 Task: In the Company nyack.edu, schedule a meeting with title: 'Product Demo and Service Presentation', Select date: '26 August, 2023', select start time: 12:00:PM. Add location on call (786) 555-4405 with meeting description: For further discussion on products, kindly join the meeting. Add attendees from company's contact and save.. Logged in from softage.10@softage.net
Action: Mouse moved to (113, 67)
Screenshot: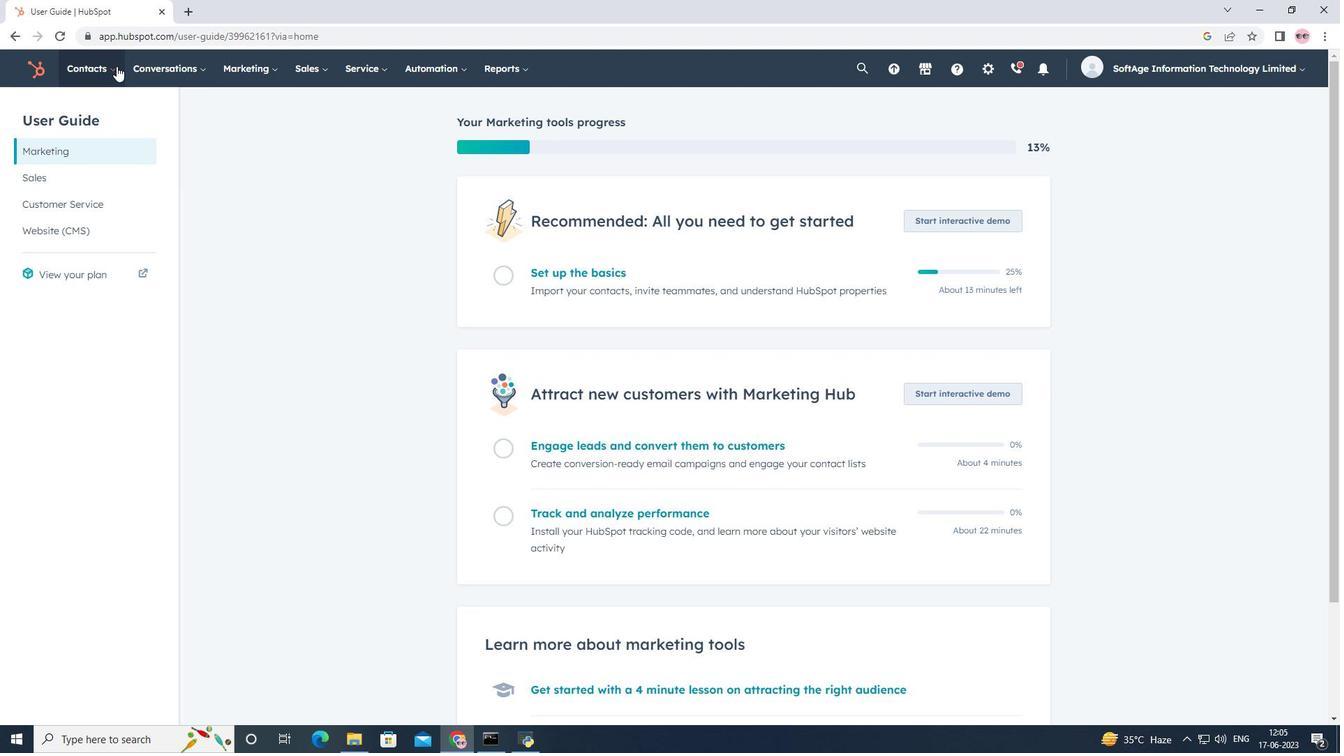 
Action: Mouse pressed left at (113, 67)
Screenshot: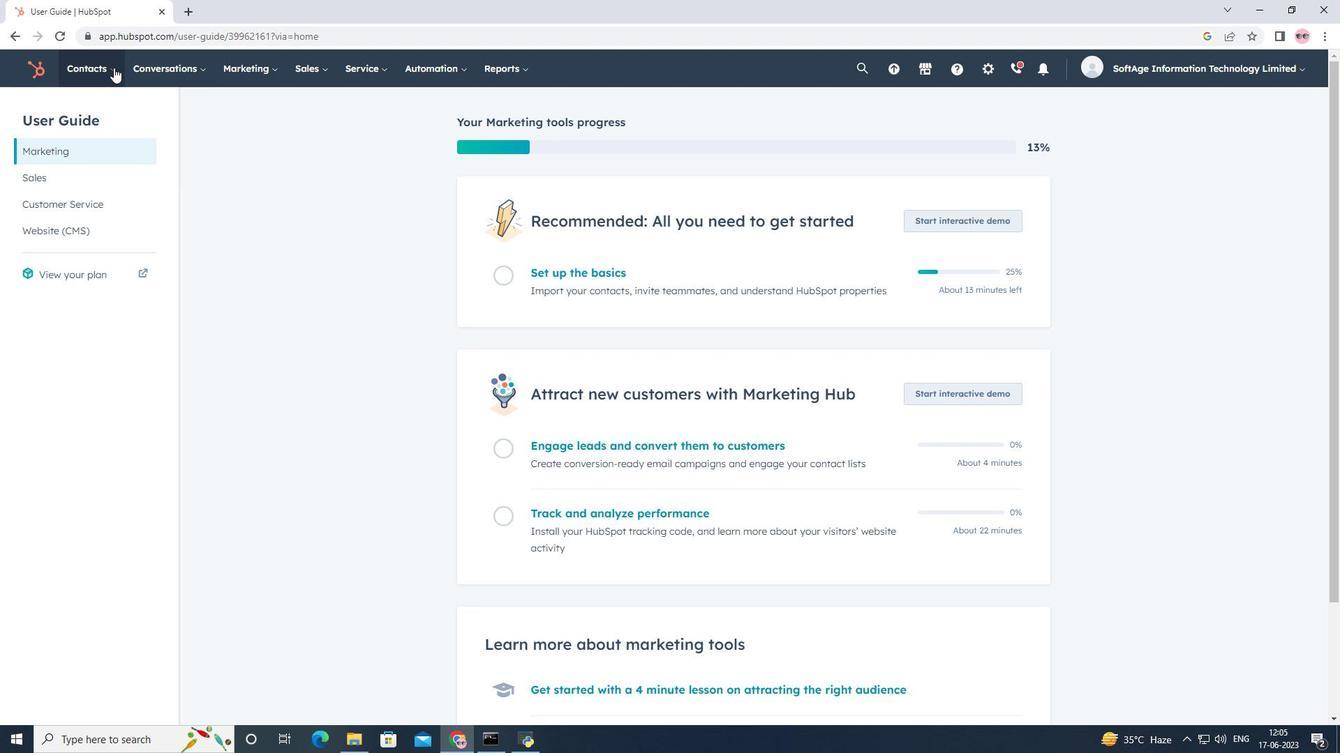 
Action: Mouse moved to (122, 146)
Screenshot: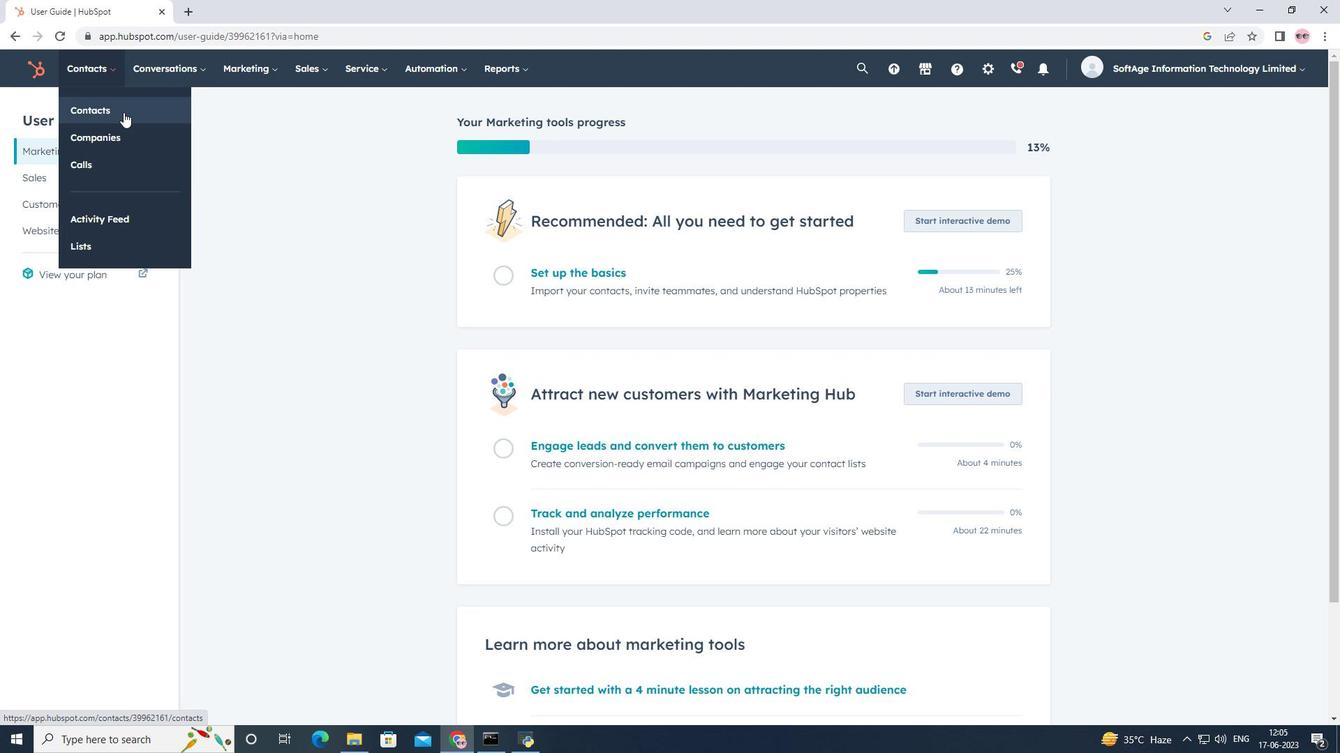 
Action: Mouse pressed left at (122, 146)
Screenshot: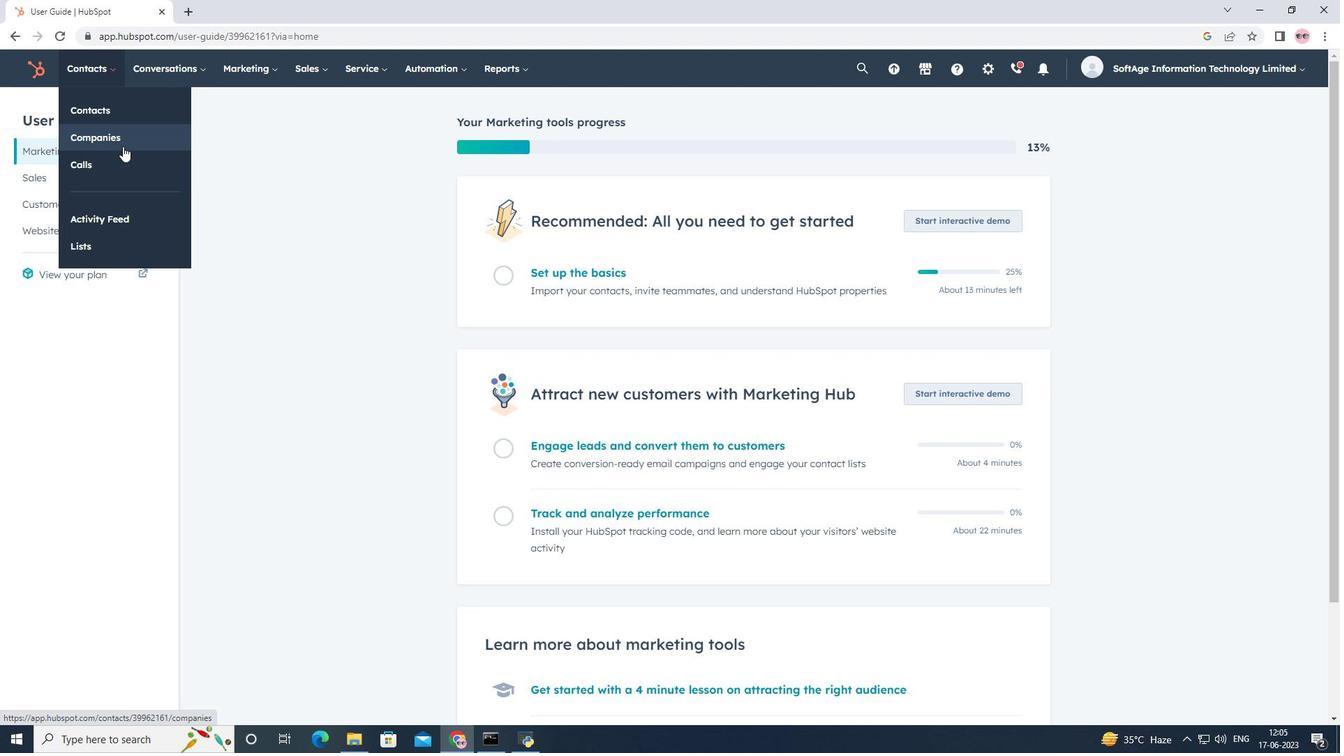 
Action: Mouse moved to (108, 221)
Screenshot: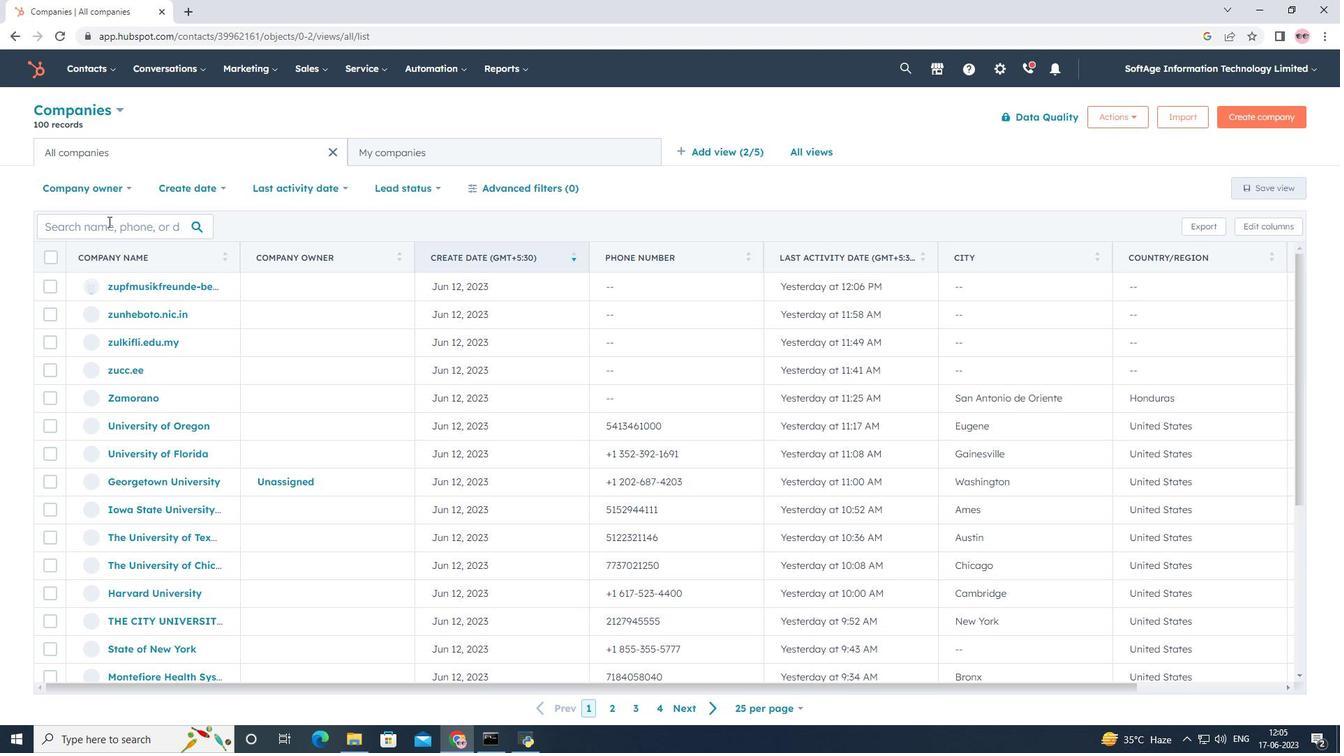 
Action: Mouse pressed left at (108, 221)
Screenshot: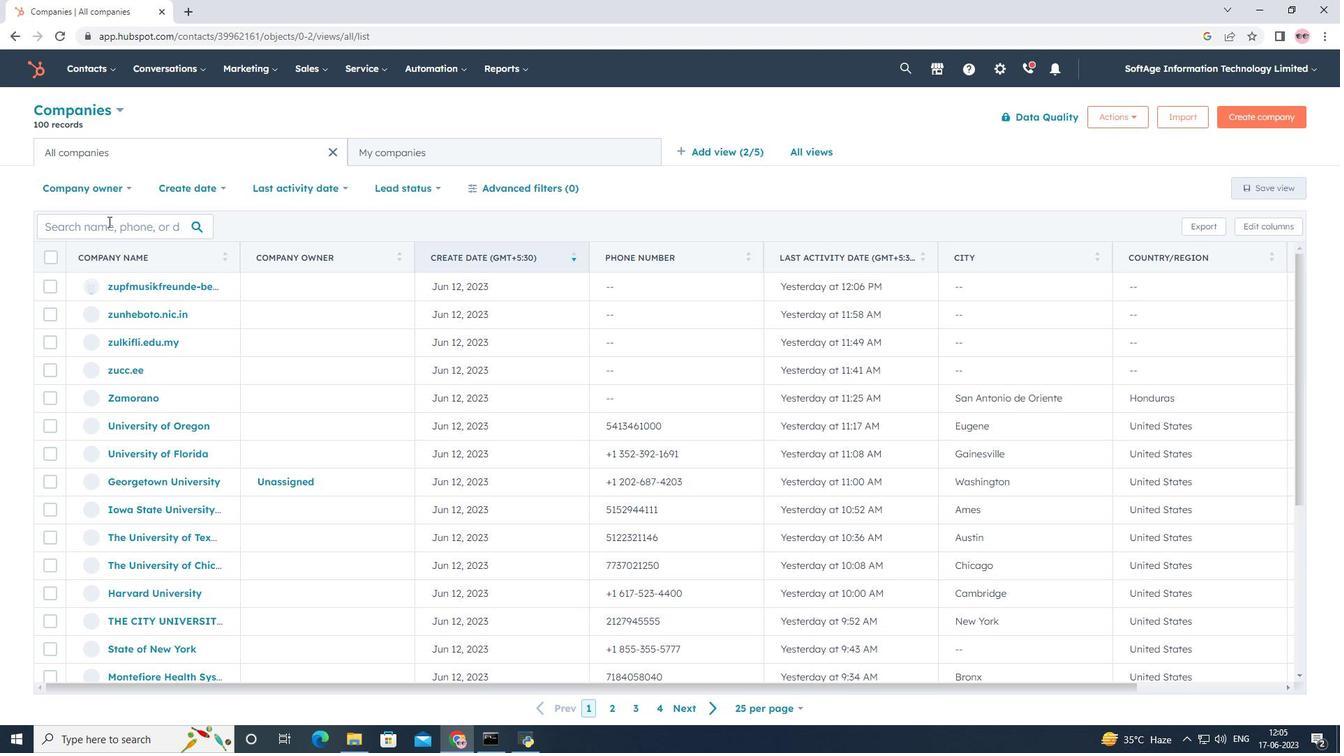 
Action: Key pressed nyack.edu
Screenshot: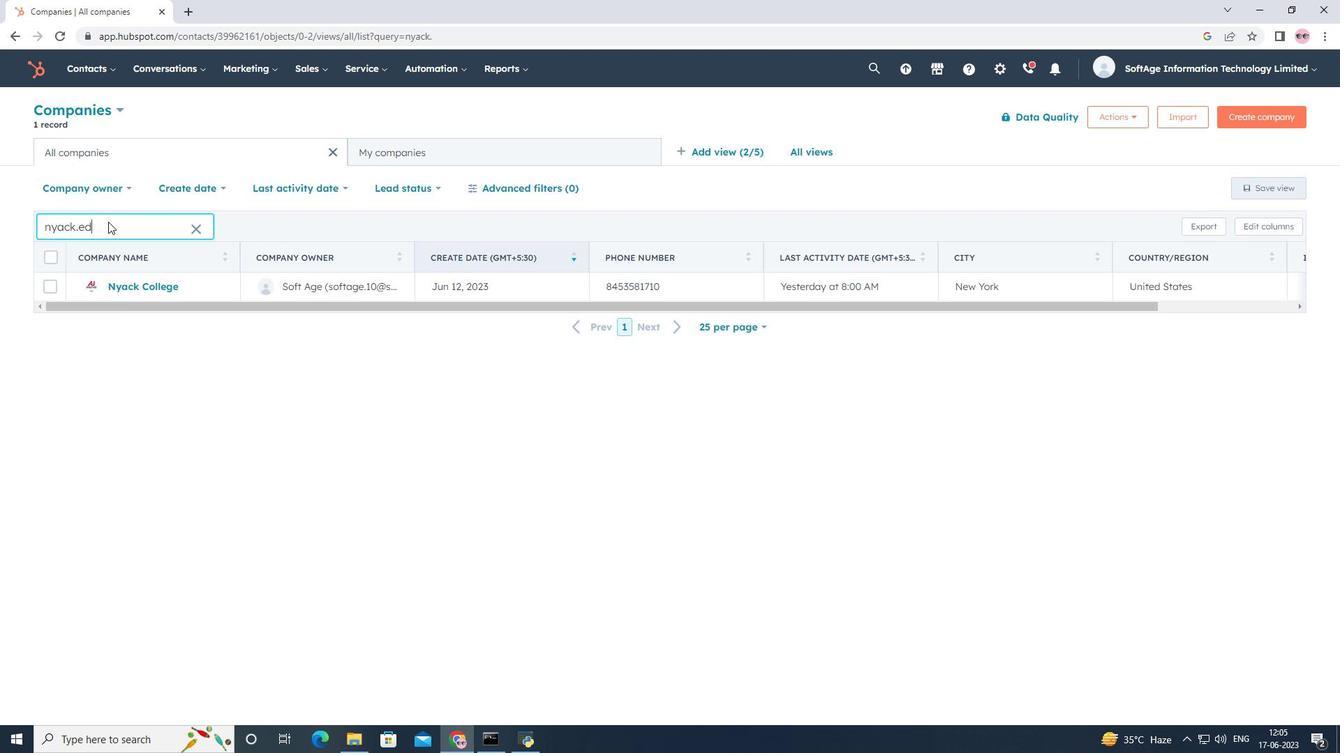 
Action: Mouse moved to (124, 285)
Screenshot: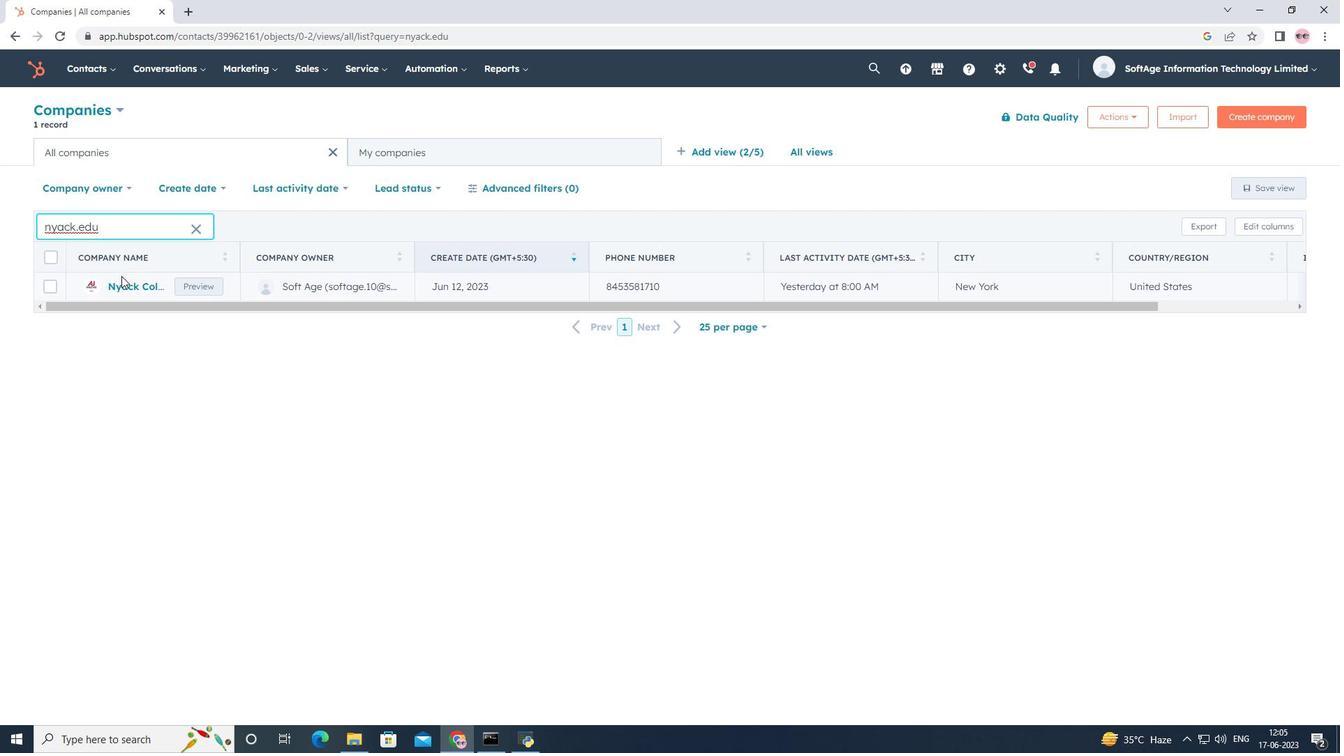 
Action: Mouse pressed left at (124, 285)
Screenshot: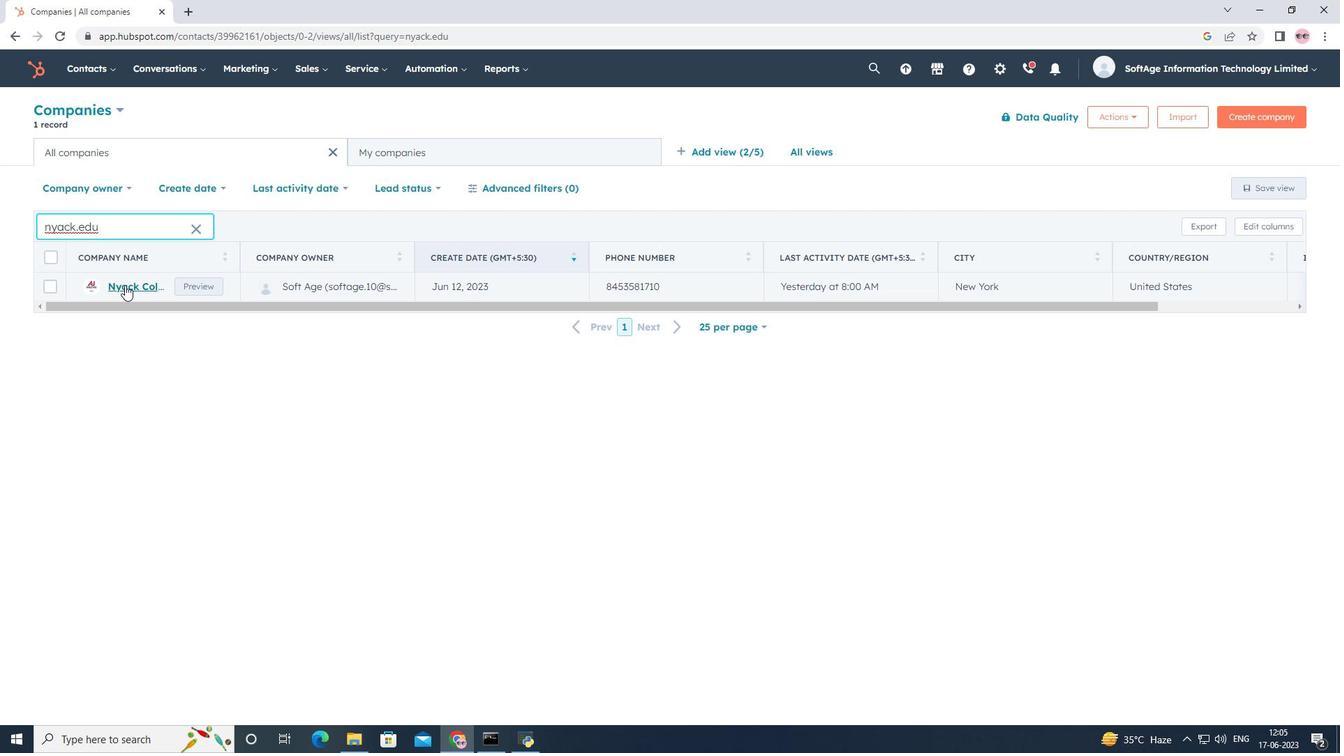 
Action: Mouse moved to (223, 236)
Screenshot: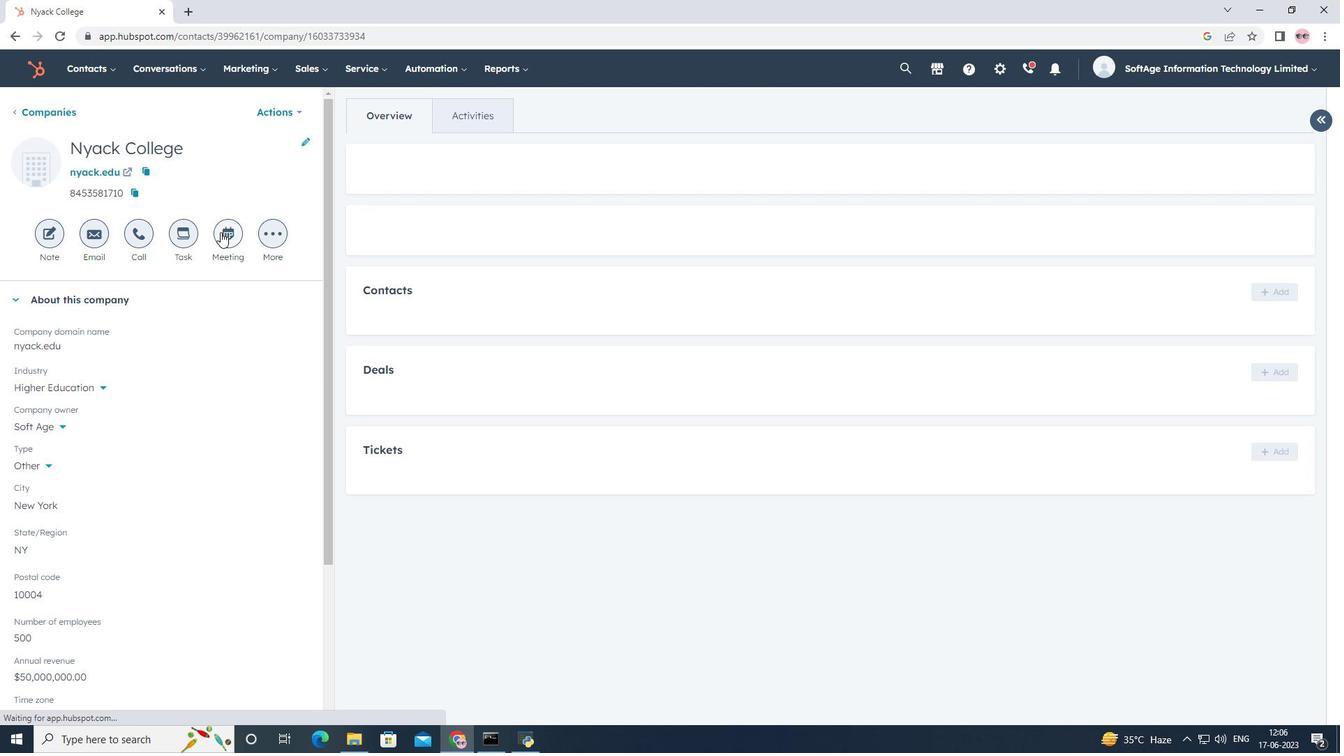 
Action: Mouse pressed left at (223, 236)
Screenshot: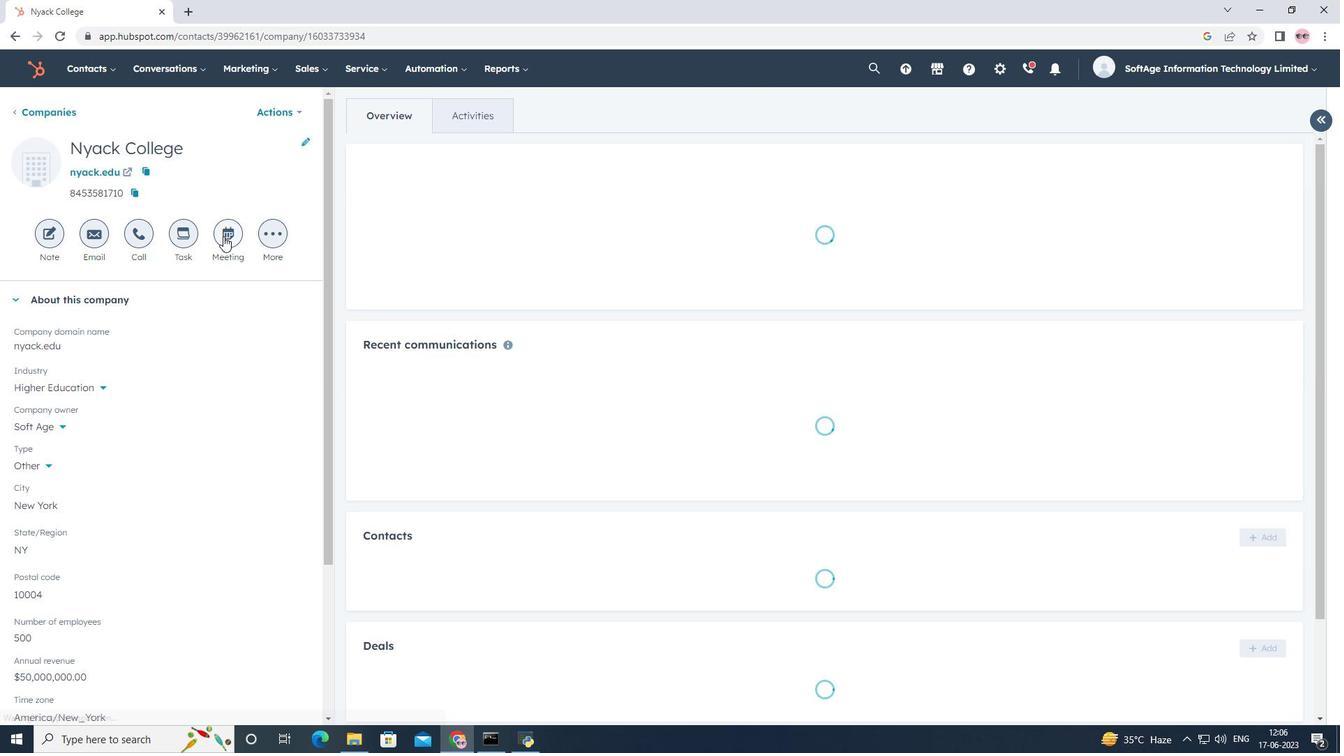 
Action: Mouse moved to (281, 212)
Screenshot: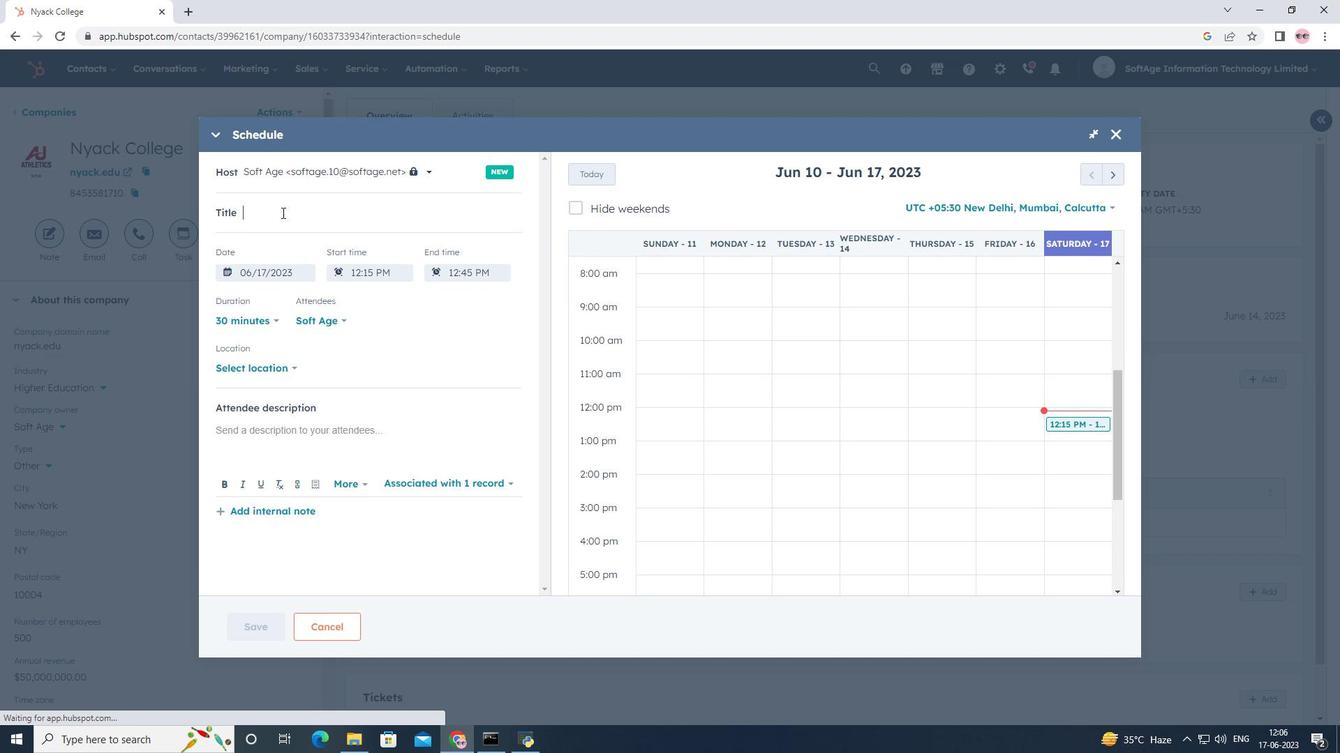 
Action: Key pressed <Key.shift>Product<Key.space><Key.shift>Demo<Key.space>and<Key.space><Key.shift>Service<Key.space><Key.shift>Presentation
Screenshot: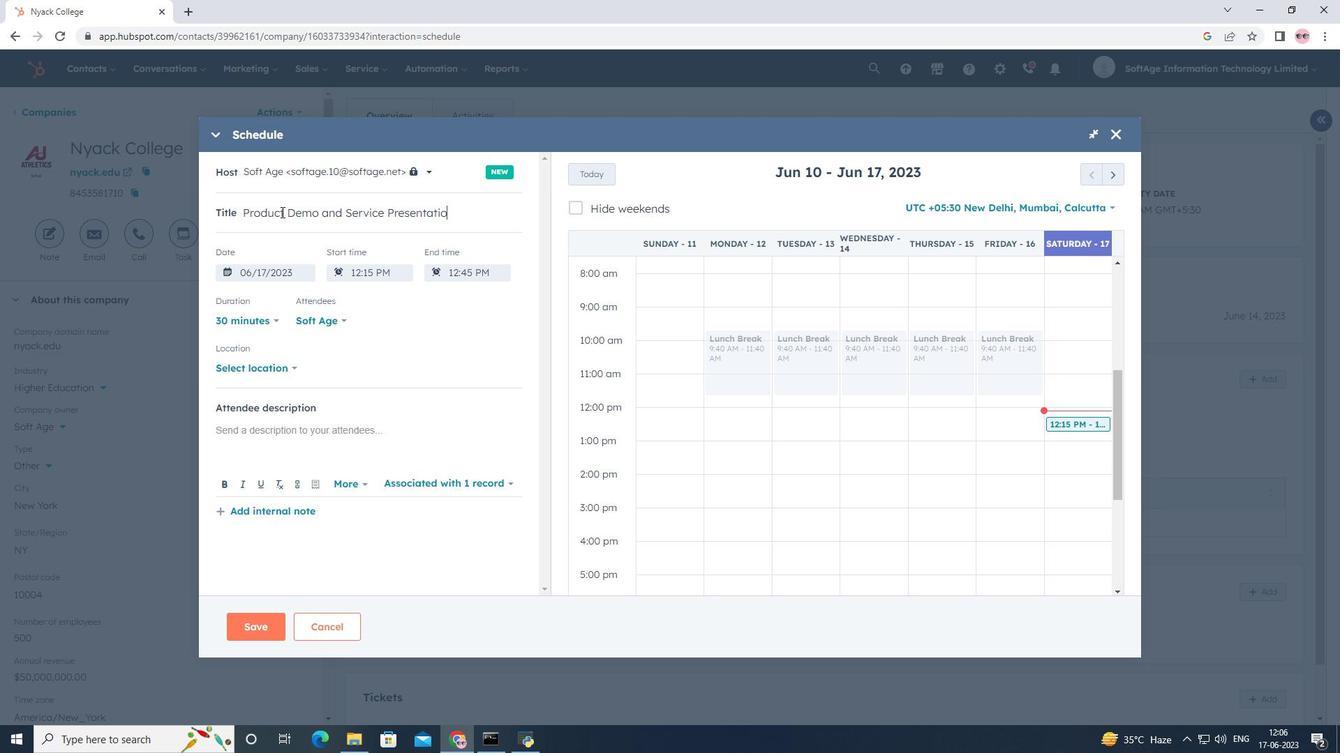 
Action: Mouse moved to (1107, 176)
Screenshot: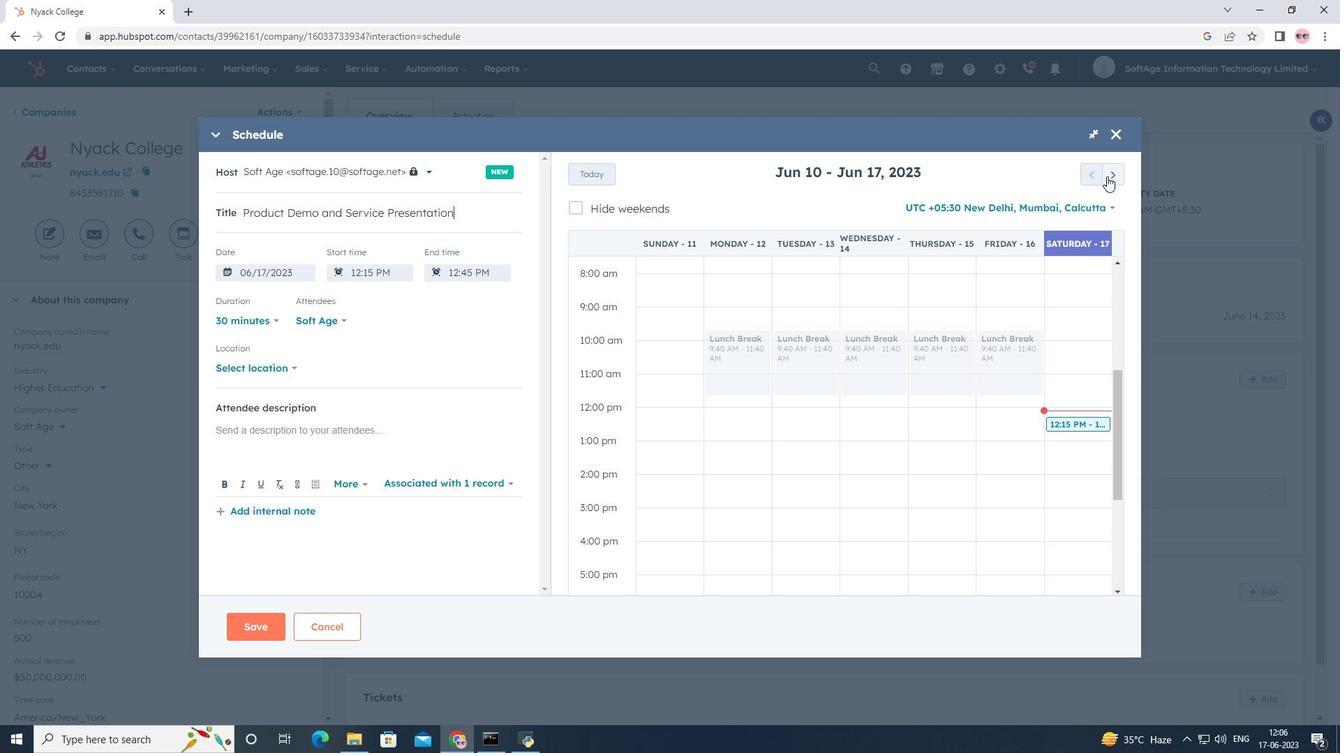 
Action: Mouse pressed left at (1107, 176)
Screenshot: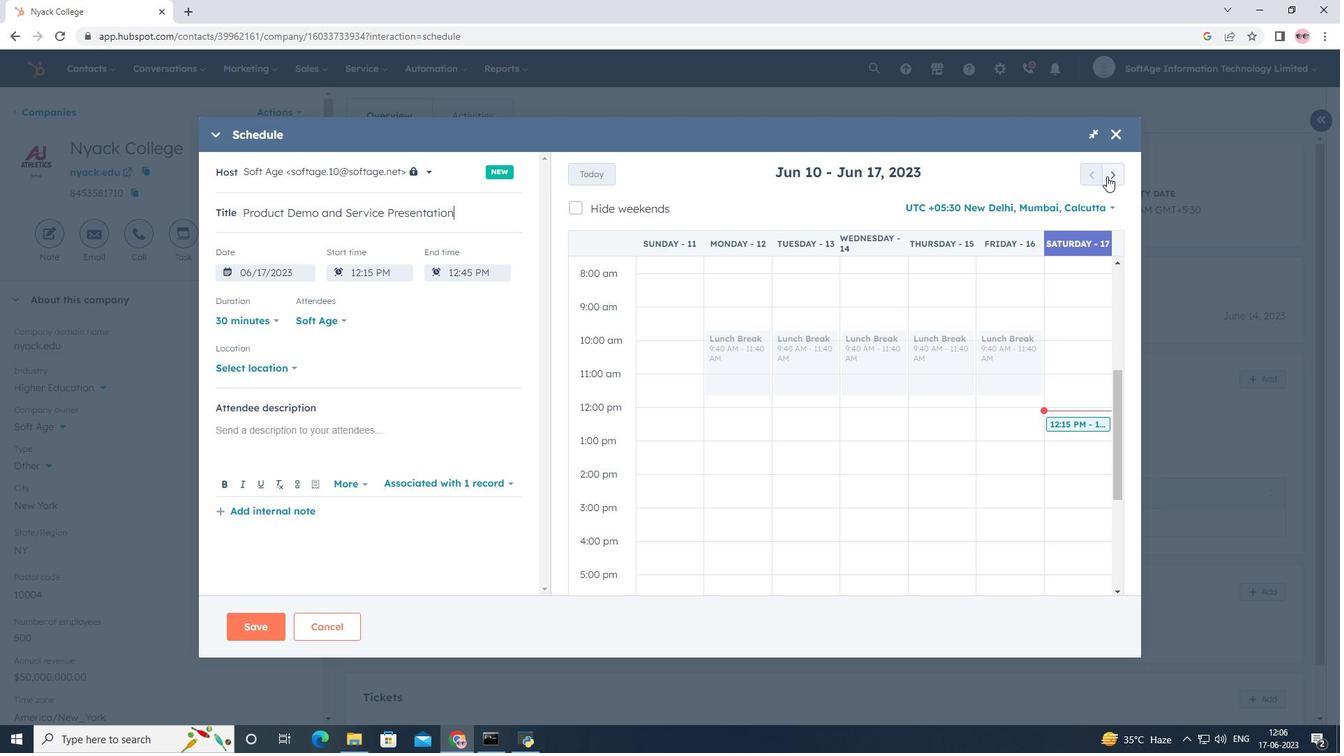 
Action: Mouse pressed left at (1107, 176)
Screenshot: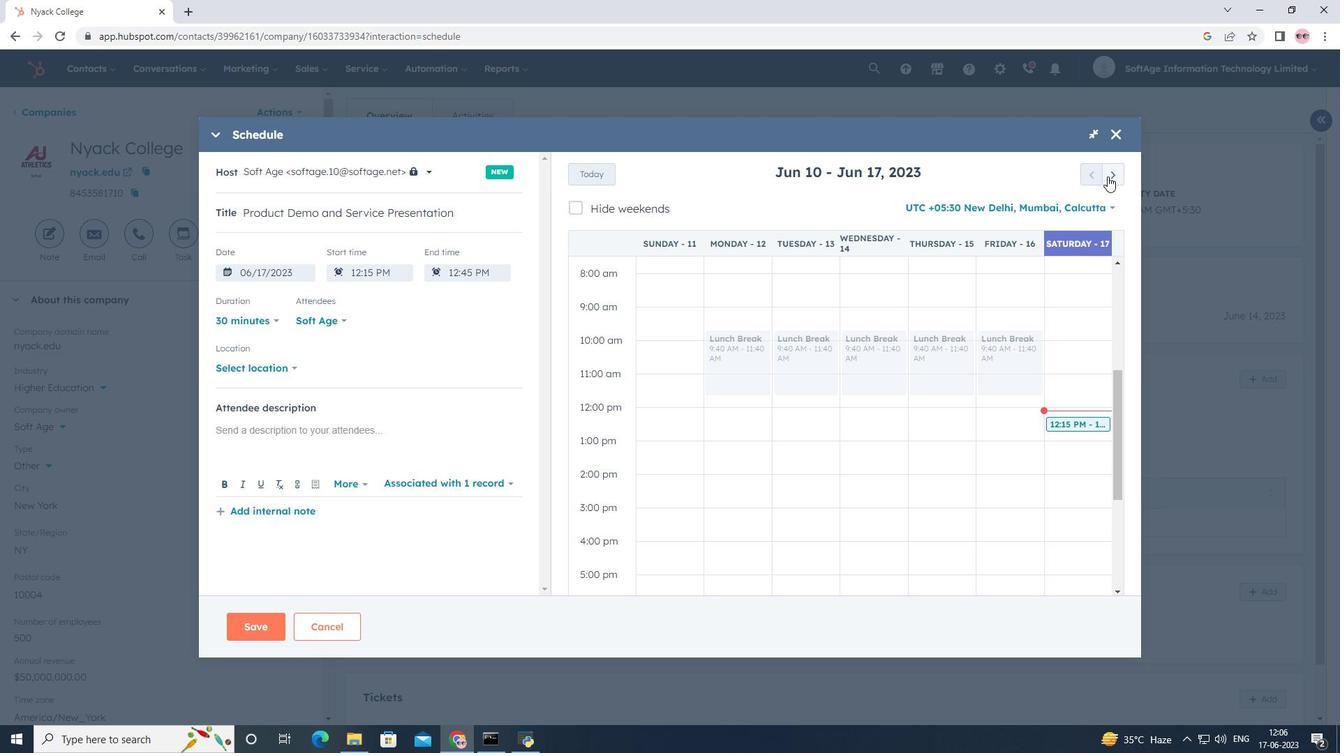 
Action: Mouse pressed left at (1107, 176)
Screenshot: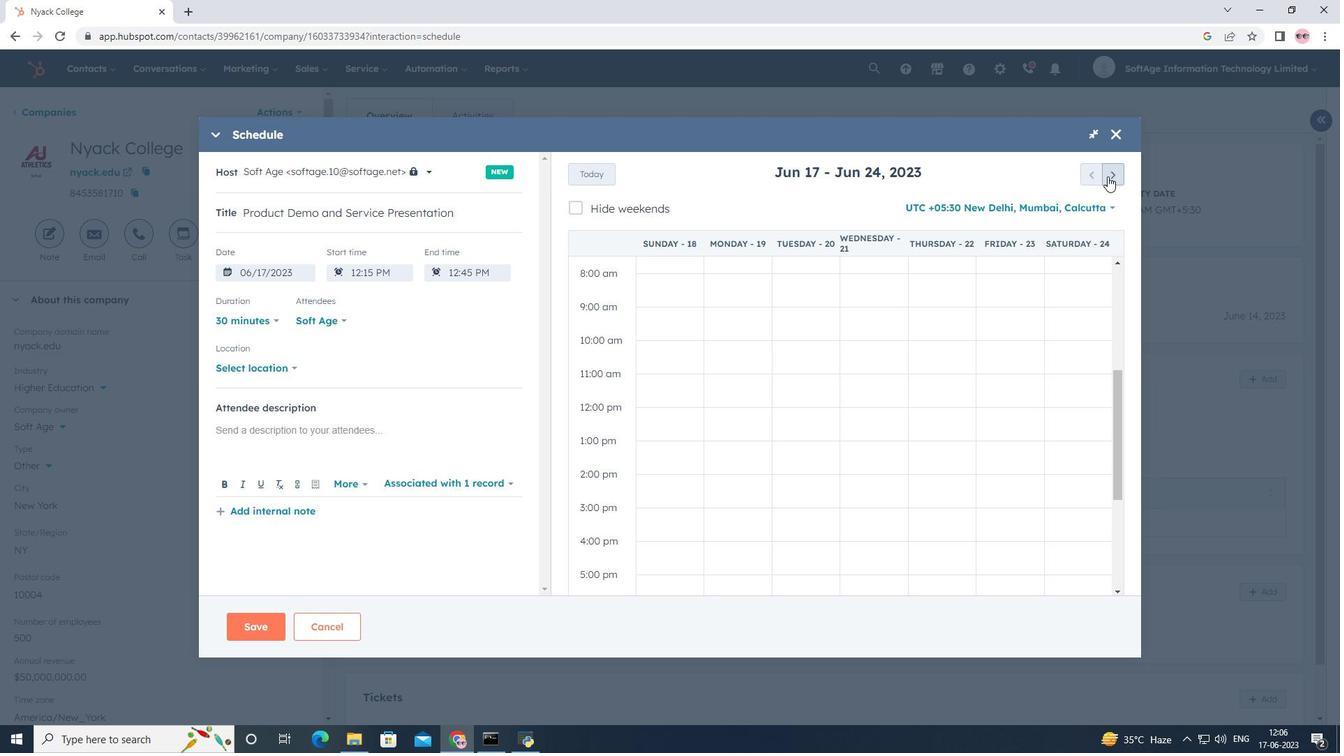 
Action: Mouse pressed left at (1107, 176)
Screenshot: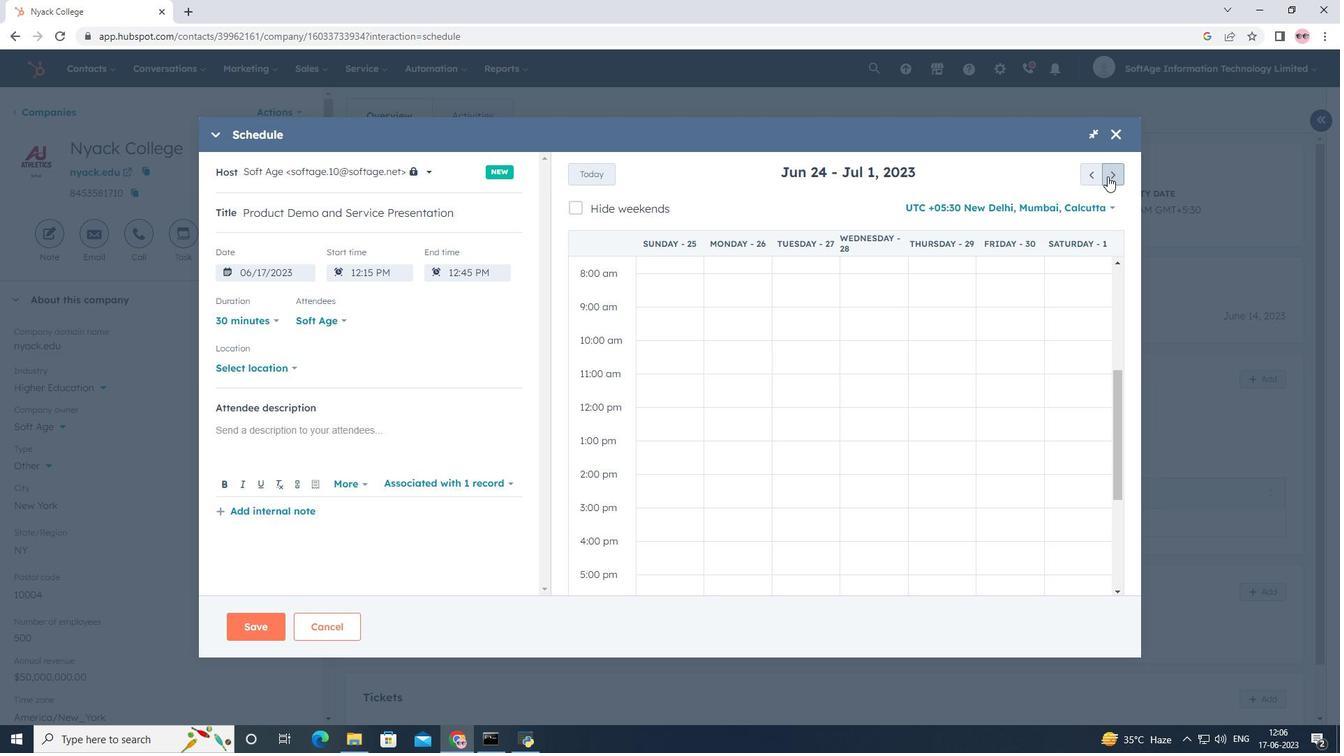 
Action: Mouse pressed left at (1107, 176)
Screenshot: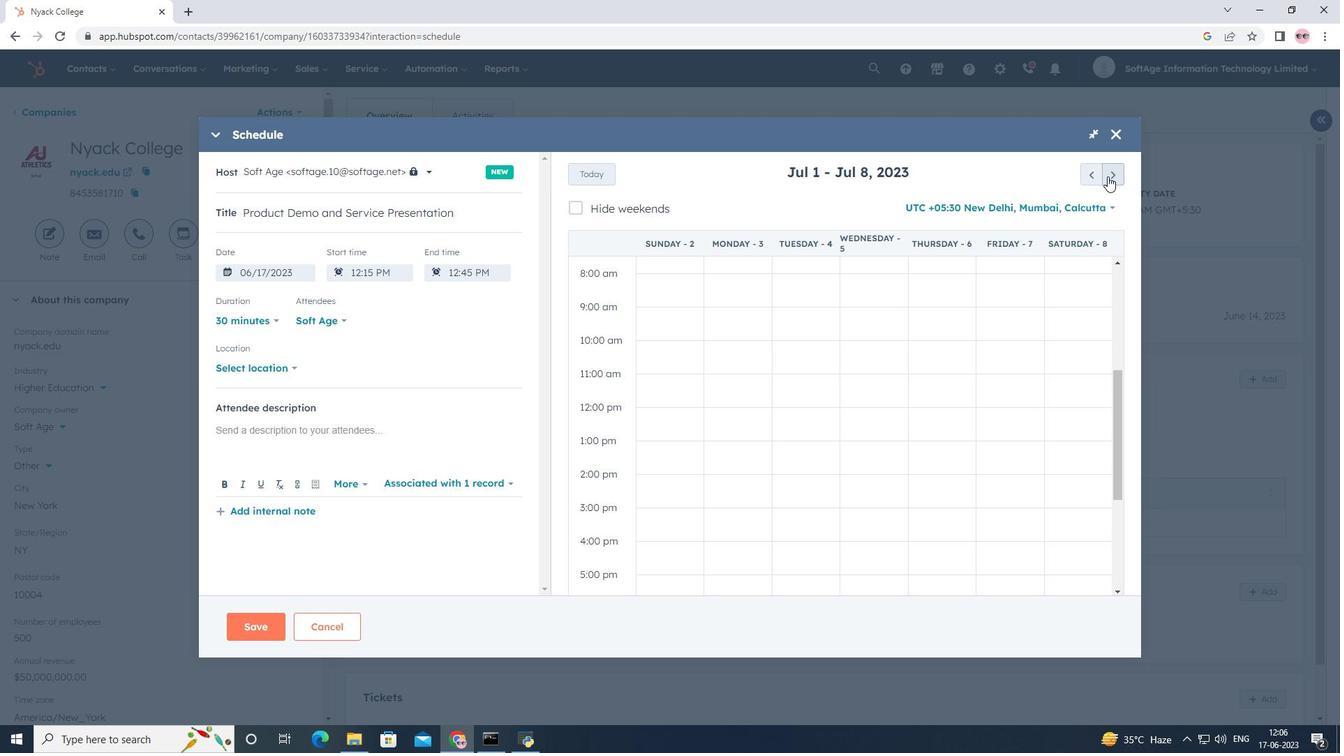 
Action: Mouse pressed left at (1107, 176)
Screenshot: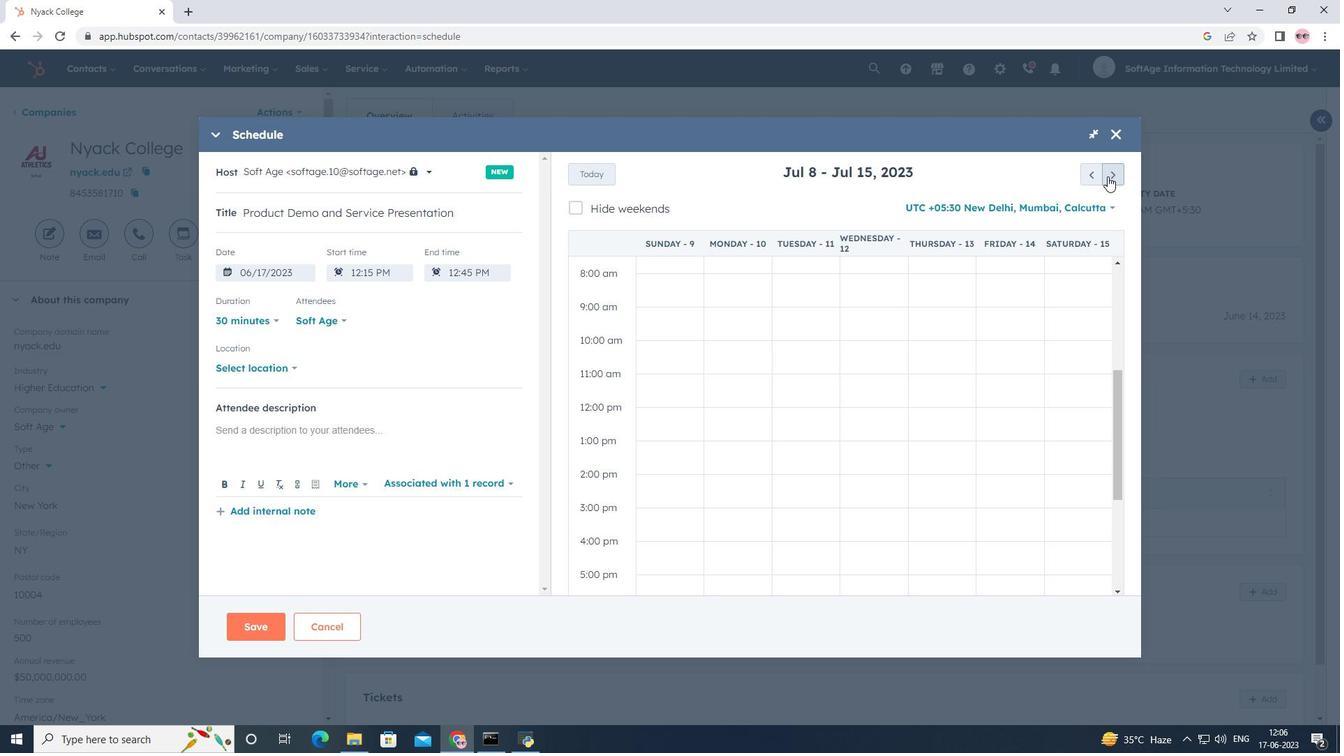 
Action: Mouse pressed left at (1107, 176)
Screenshot: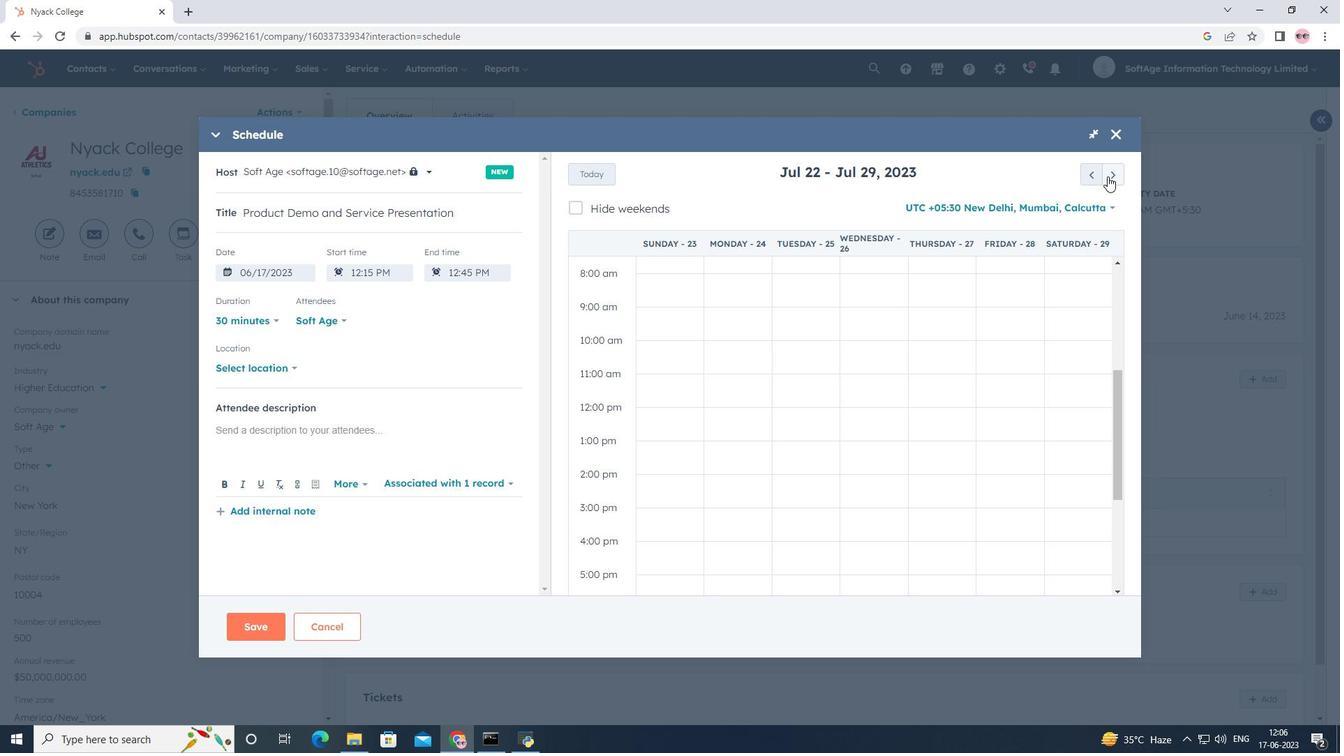 
Action: Mouse pressed left at (1107, 176)
Screenshot: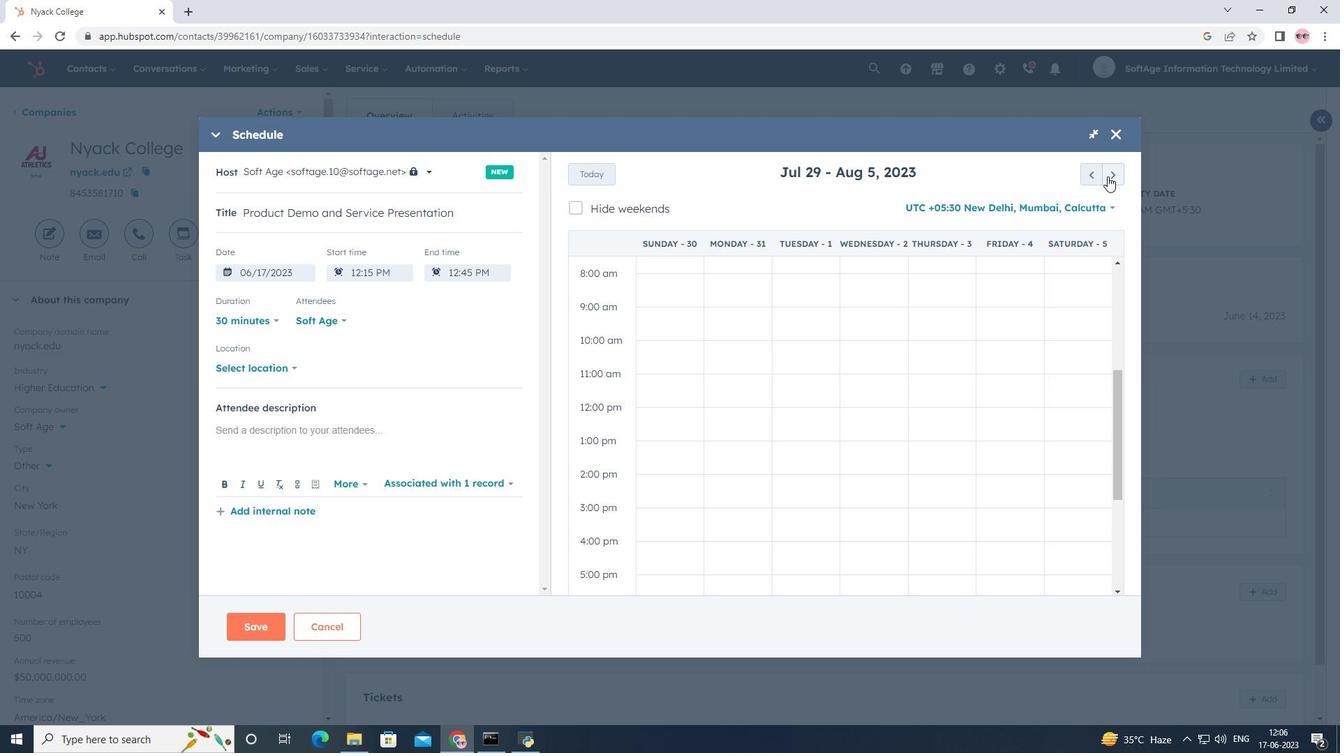 
Action: Mouse pressed left at (1107, 176)
Screenshot: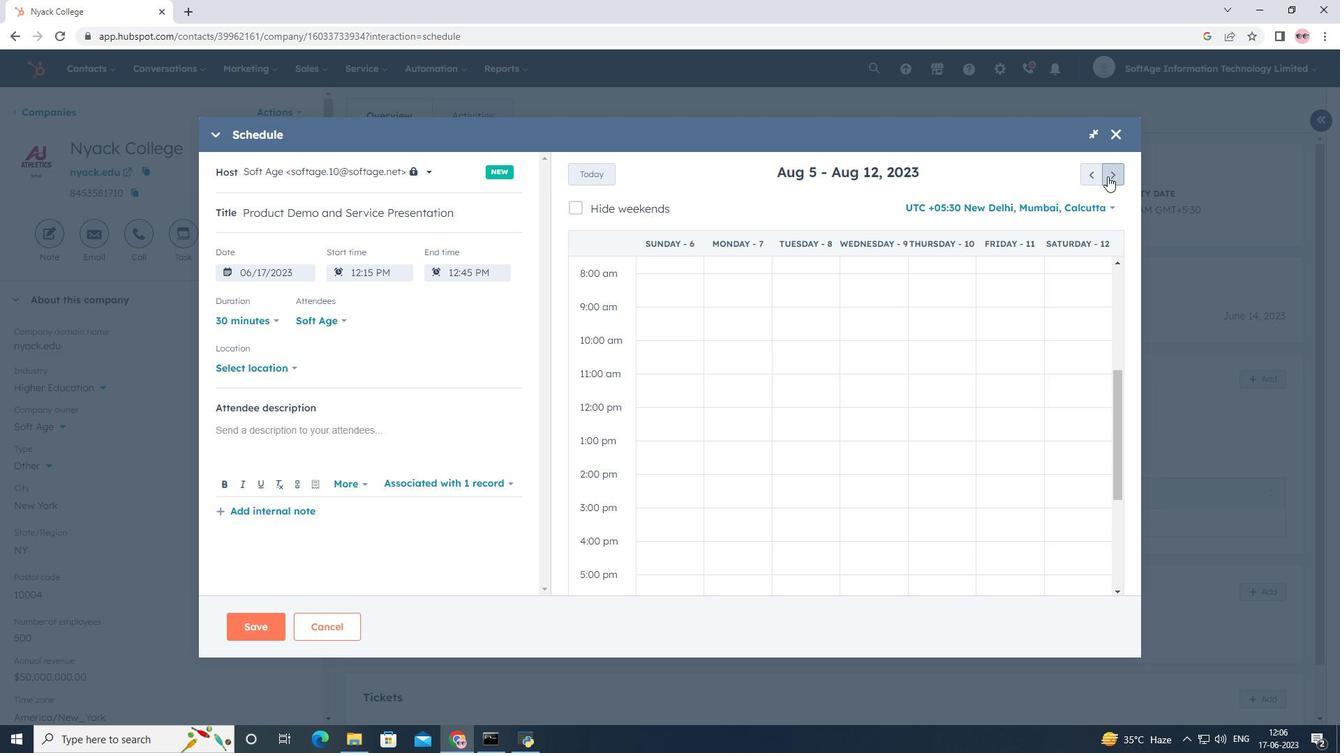 
Action: Mouse pressed left at (1107, 176)
Screenshot: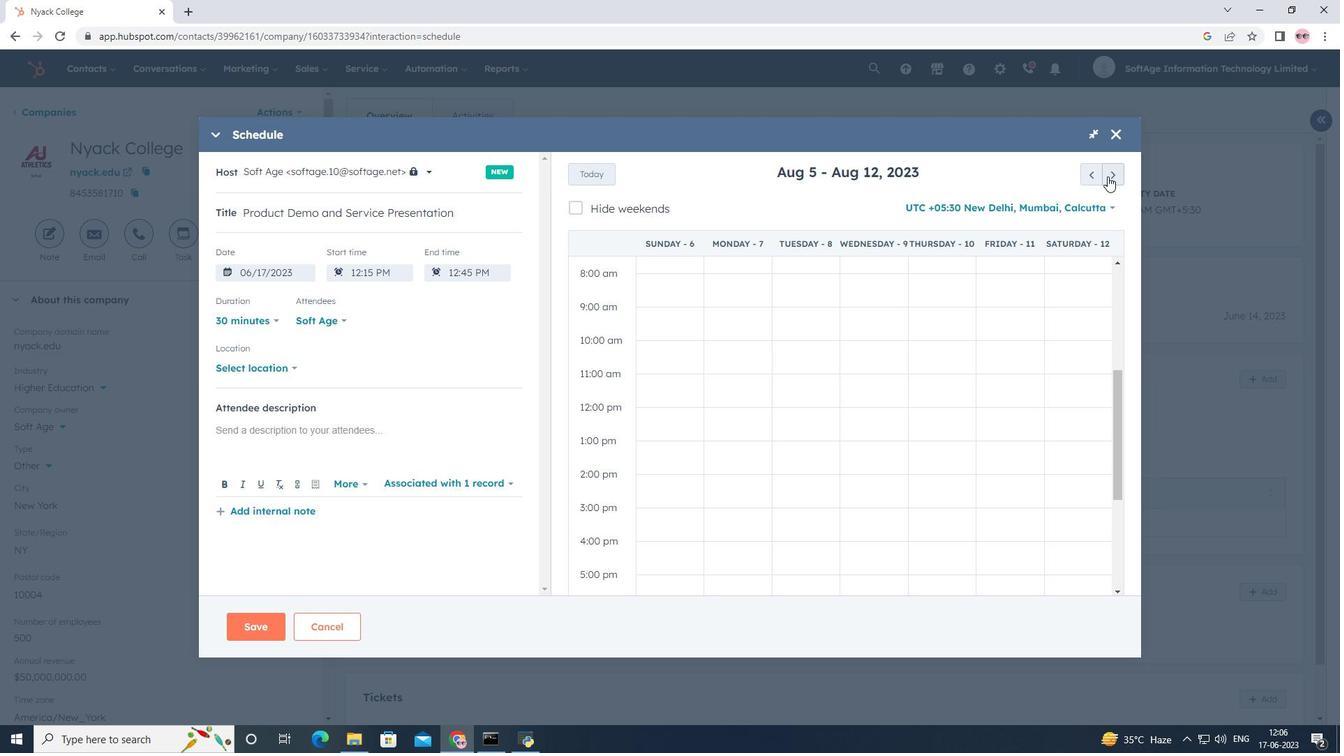 
Action: Mouse moved to (1086, 409)
Screenshot: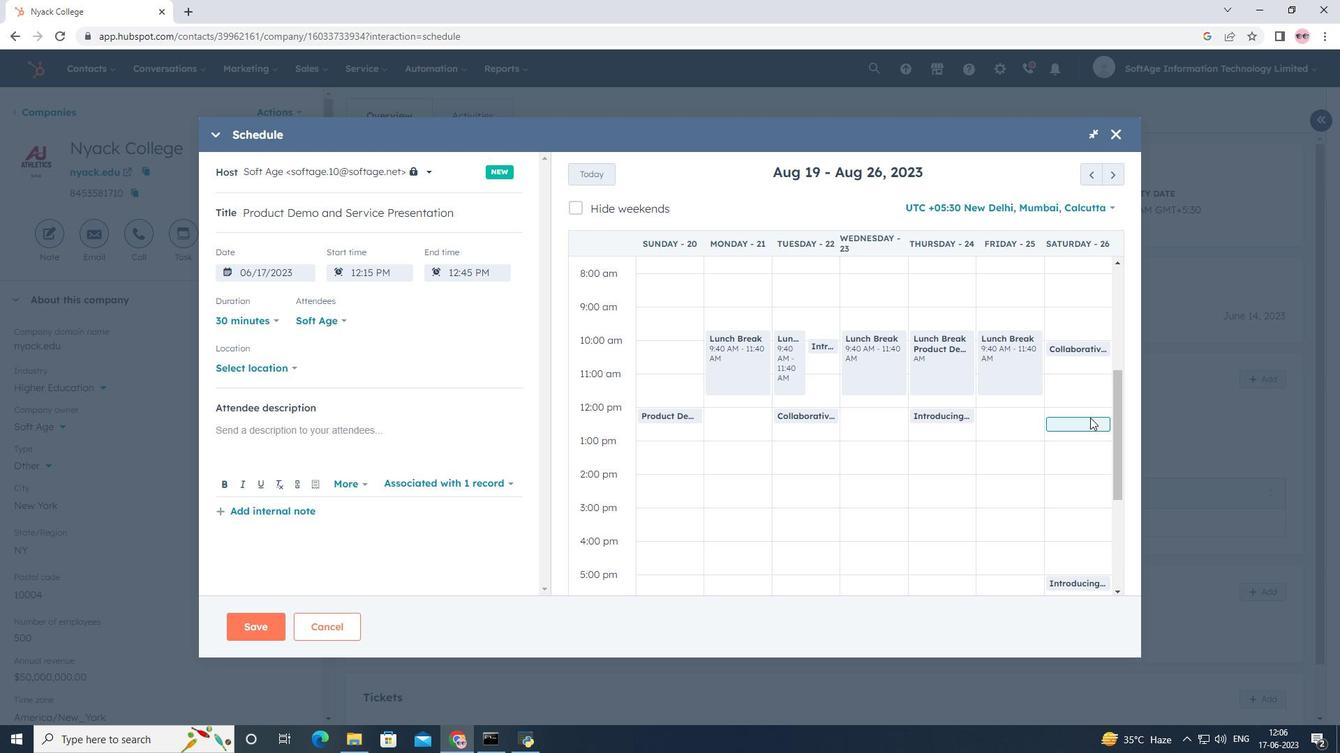 
Action: Mouse pressed left at (1086, 409)
Screenshot: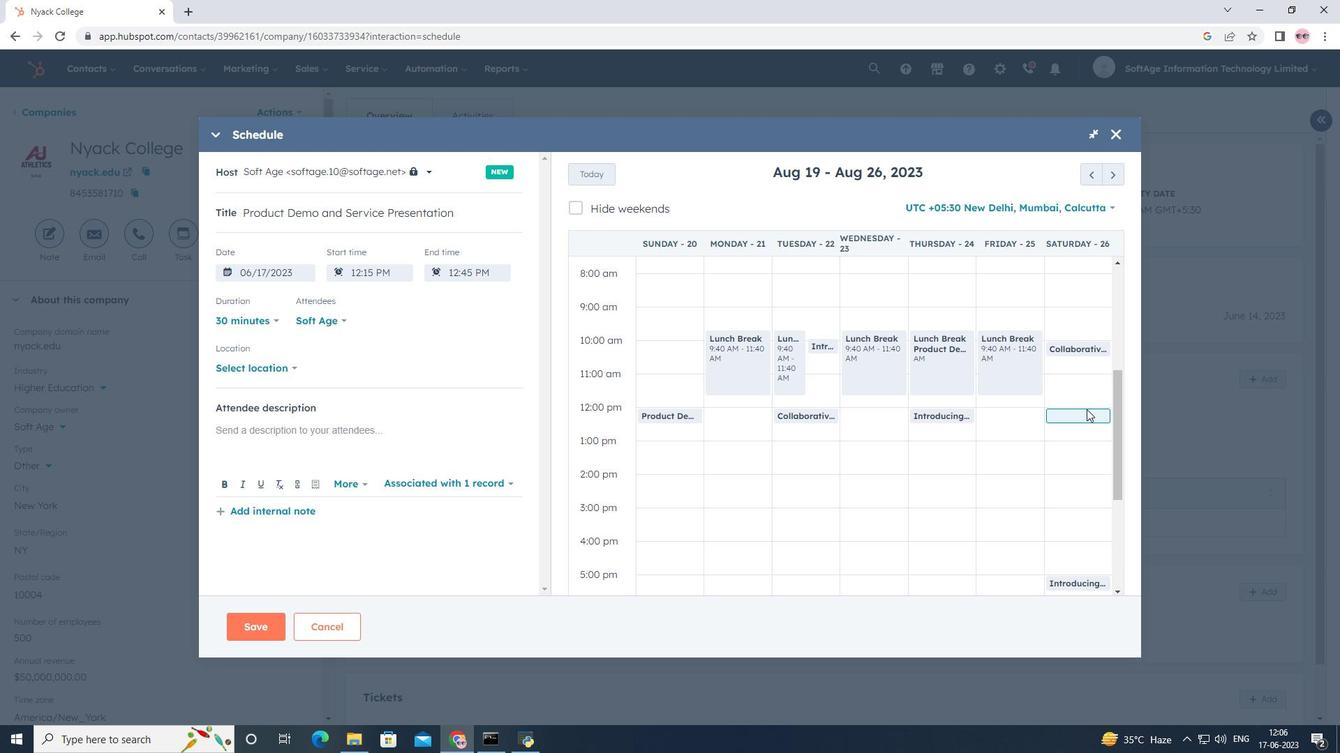 
Action: Mouse moved to (272, 365)
Screenshot: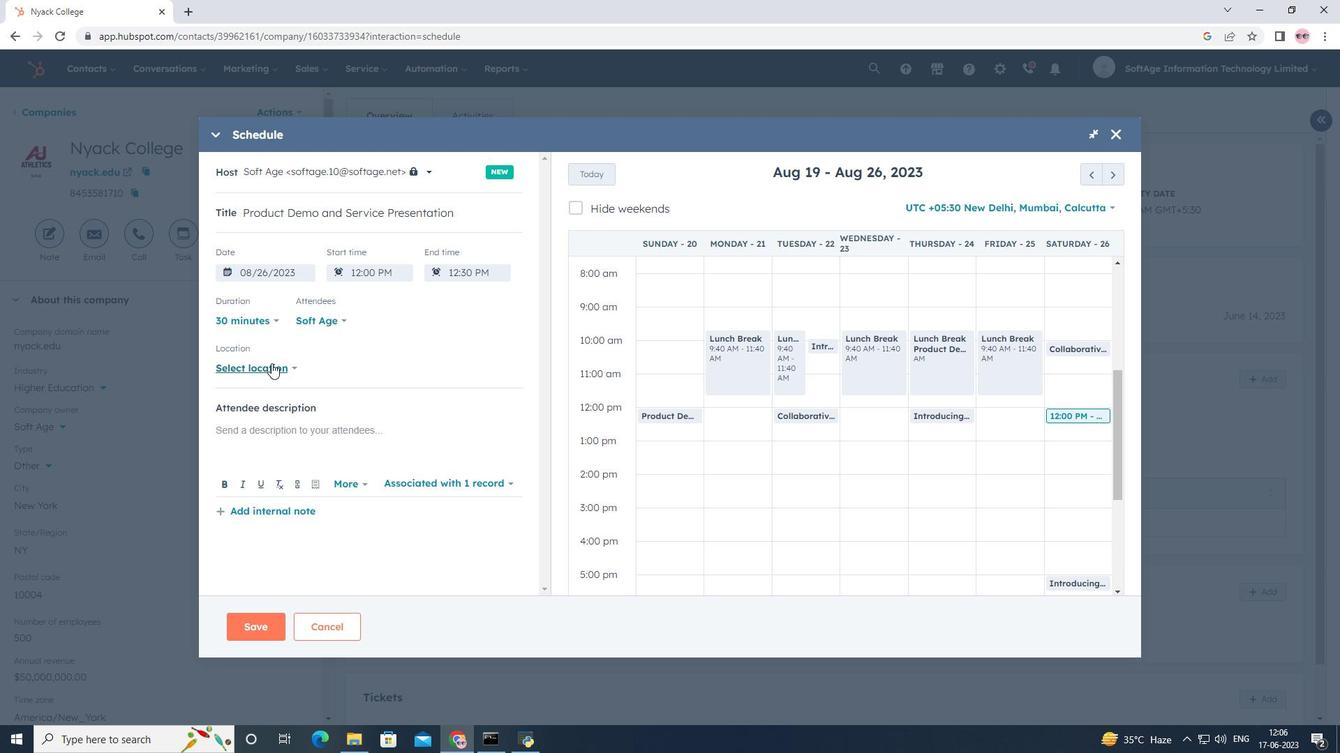 
Action: Mouse pressed left at (272, 365)
Screenshot: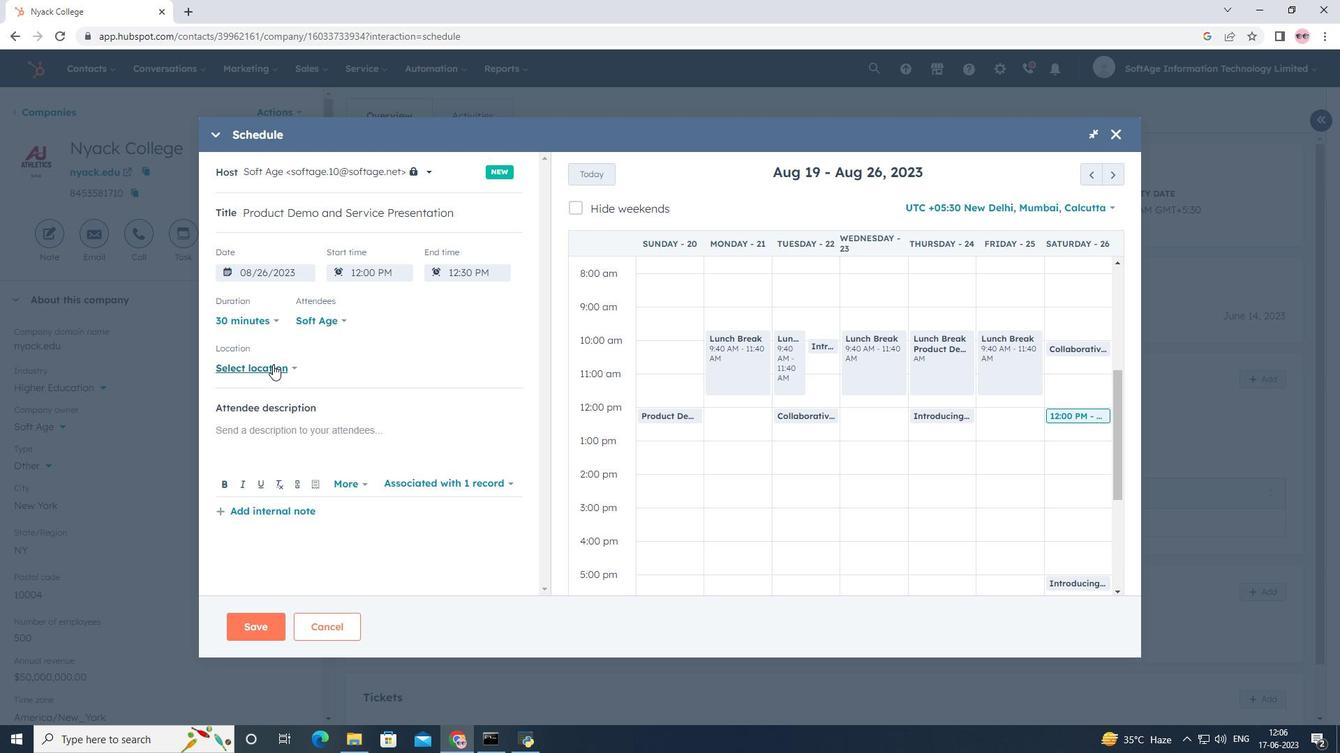 
Action: Mouse moved to (400, 322)
Screenshot: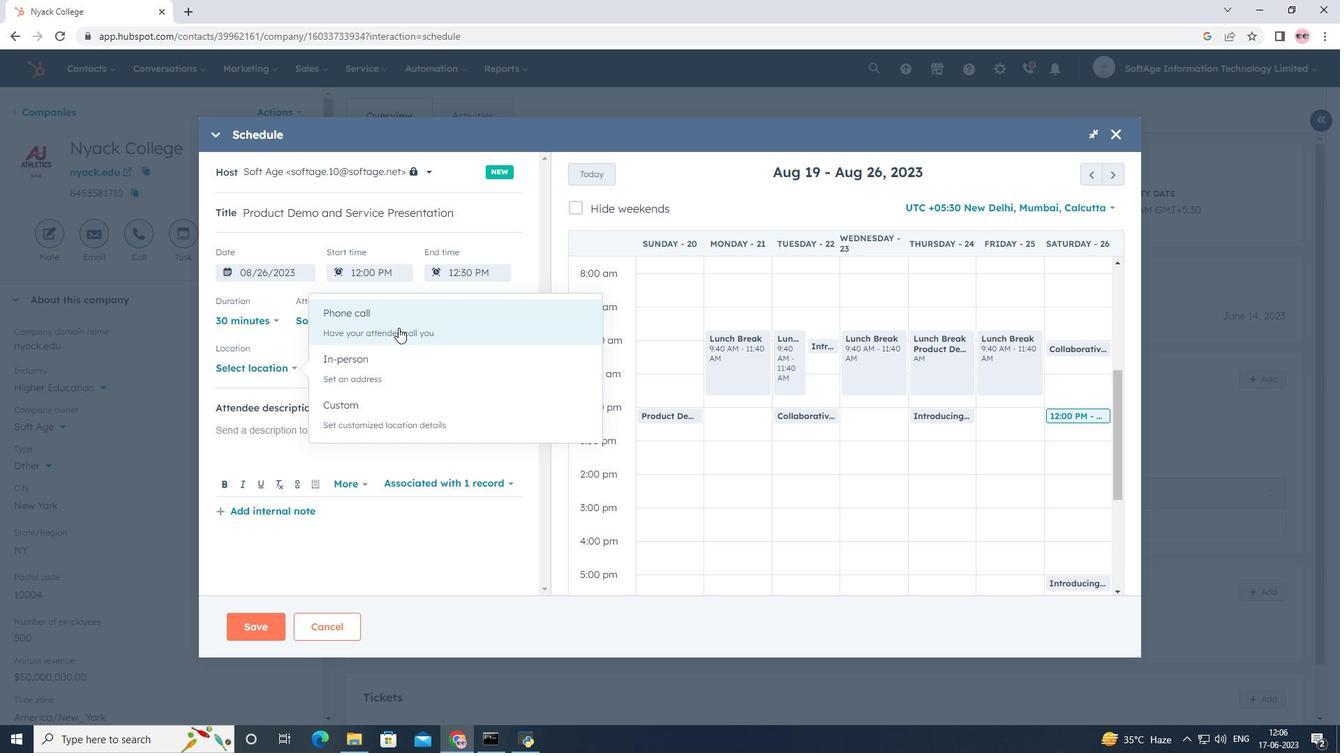 
Action: Mouse pressed left at (400, 322)
Screenshot: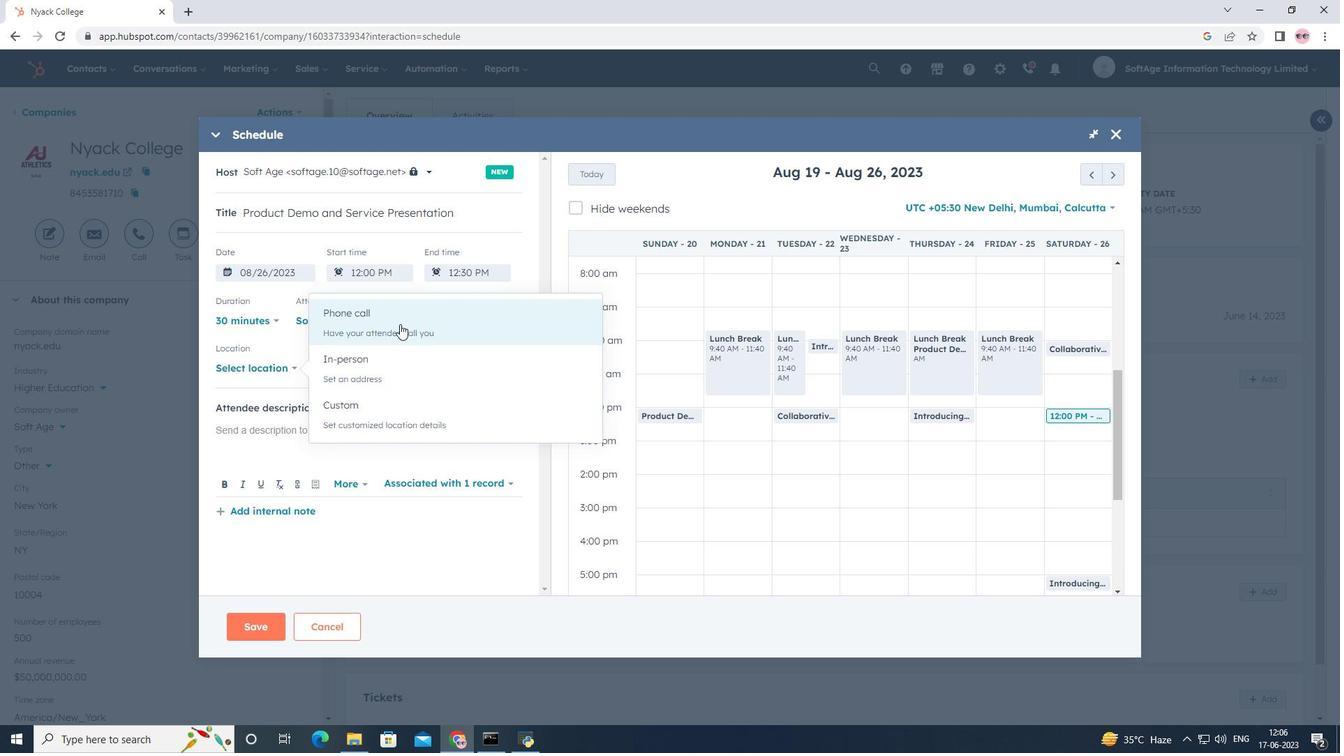 
Action: Mouse moved to (344, 368)
Screenshot: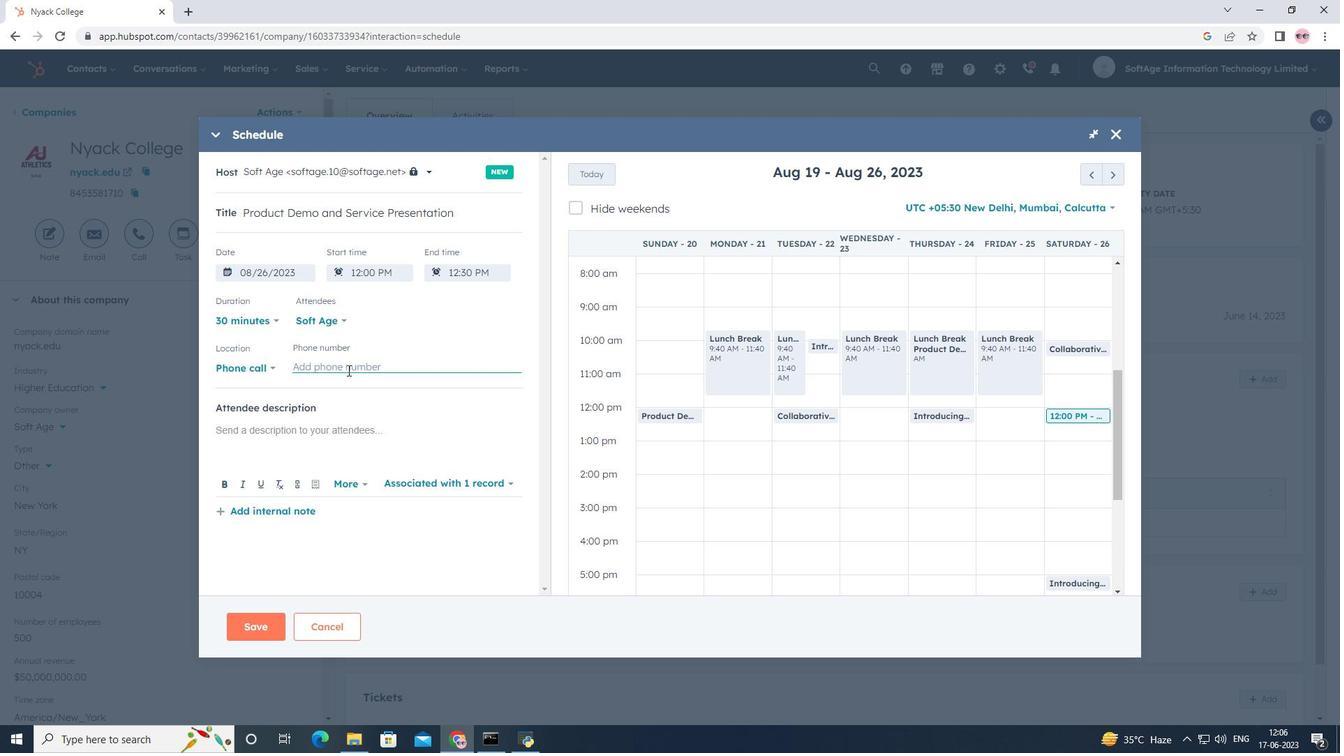 
Action: Mouse pressed left at (344, 368)
Screenshot: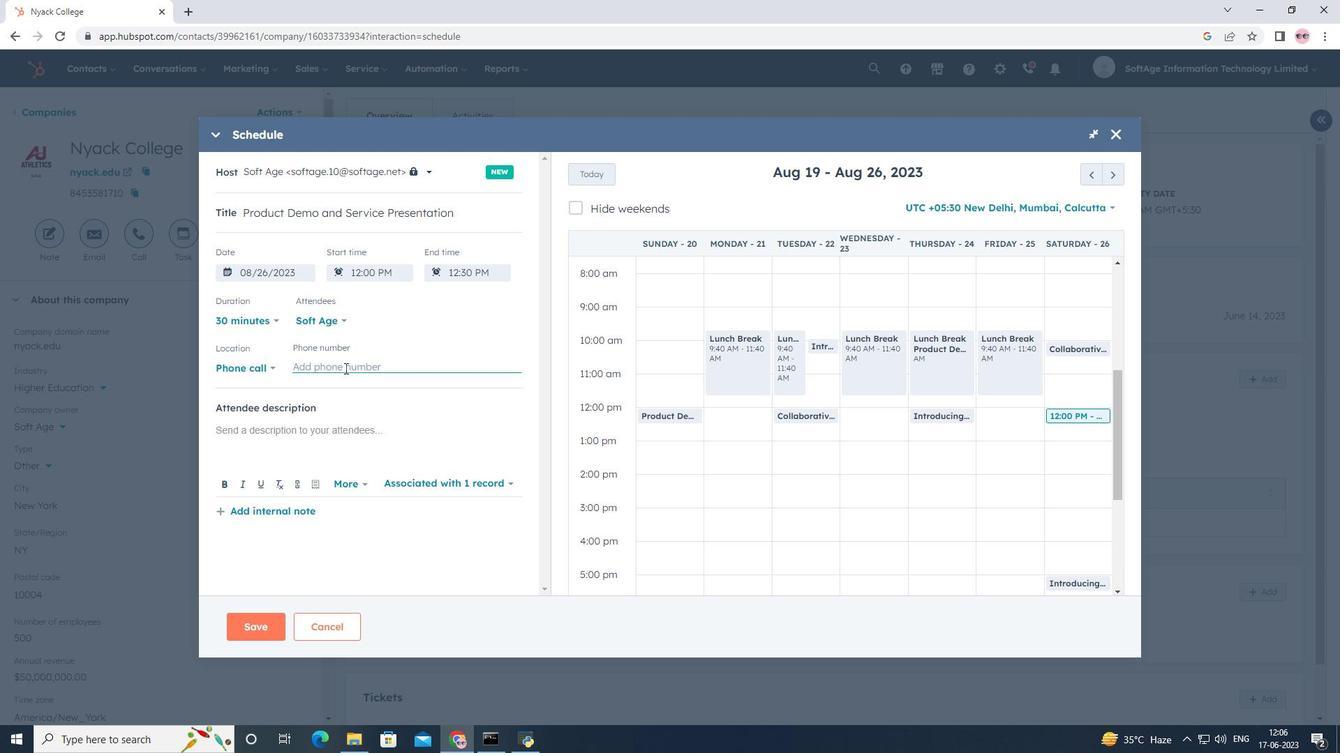 
Action: Key pressed <Key.shift>(786<Key.shift>)<Key.space>555-445<Key.backspace>05
Screenshot: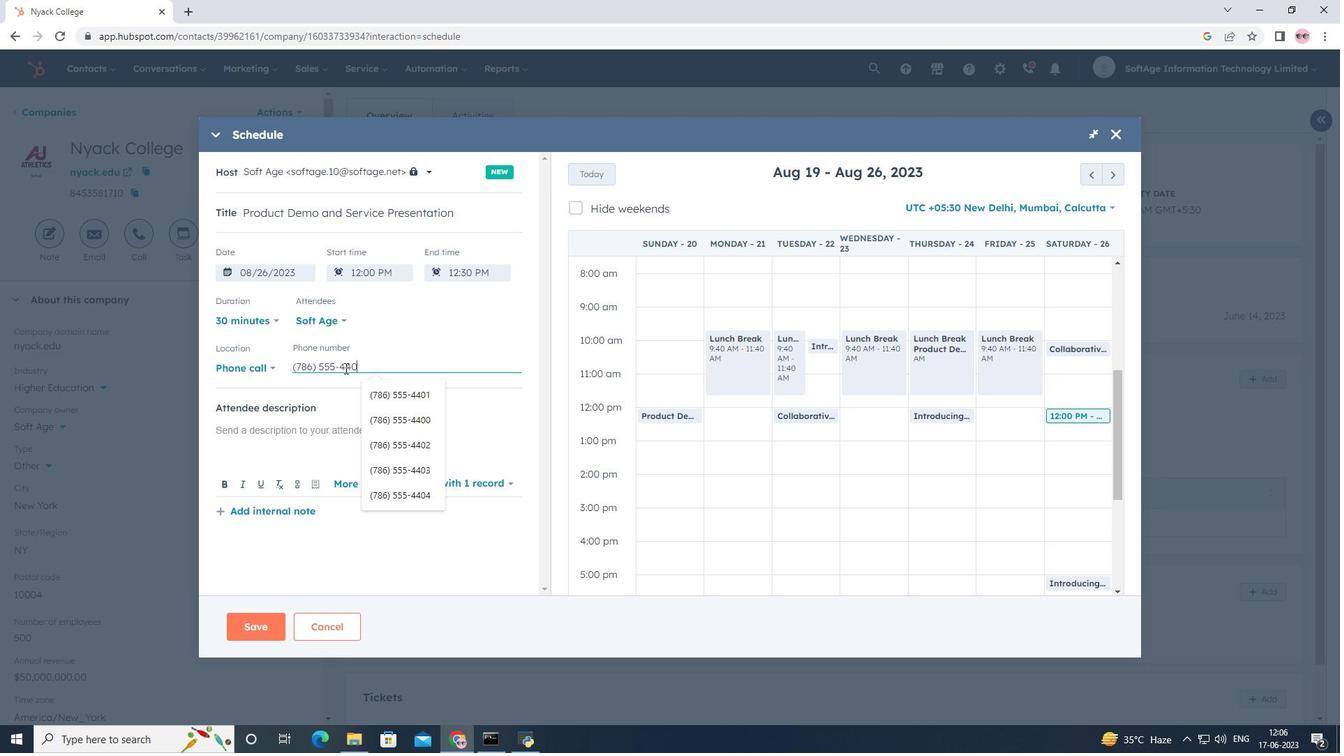 
Action: Mouse moved to (352, 432)
Screenshot: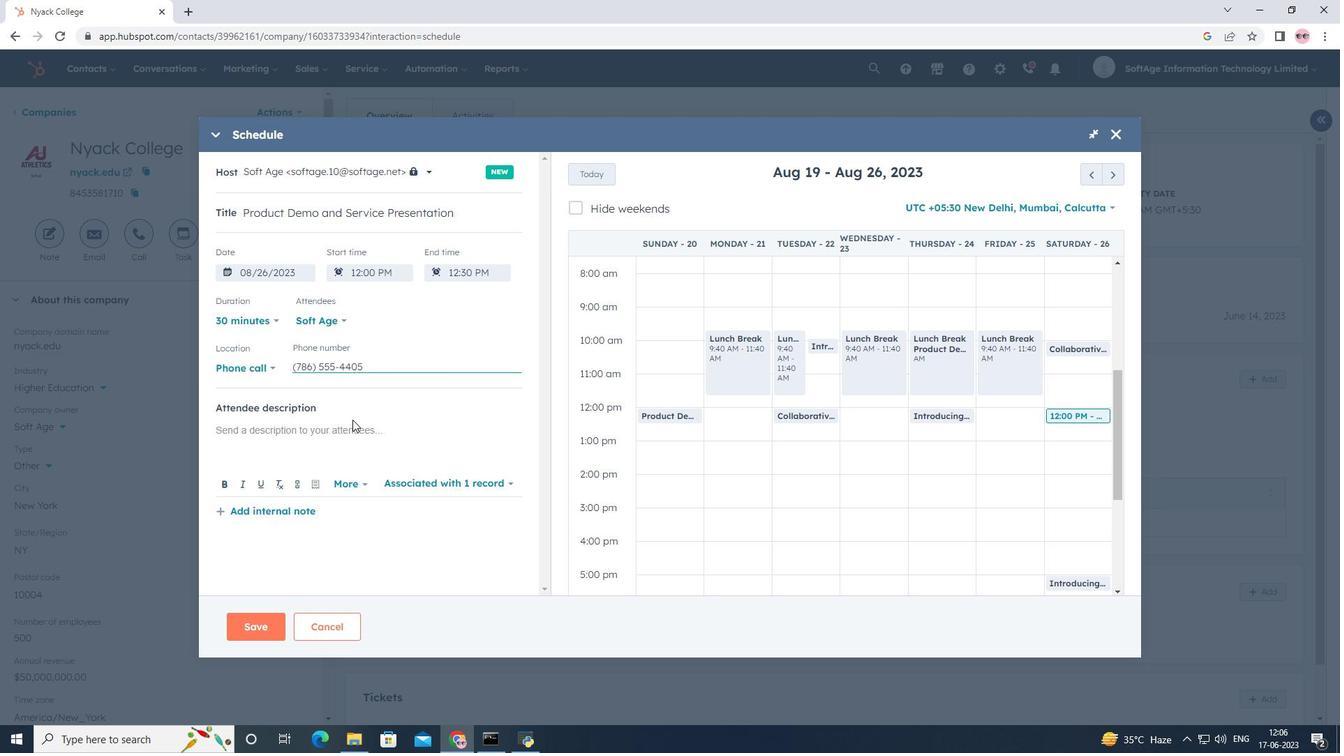 
Action: Mouse pressed left at (352, 432)
Screenshot: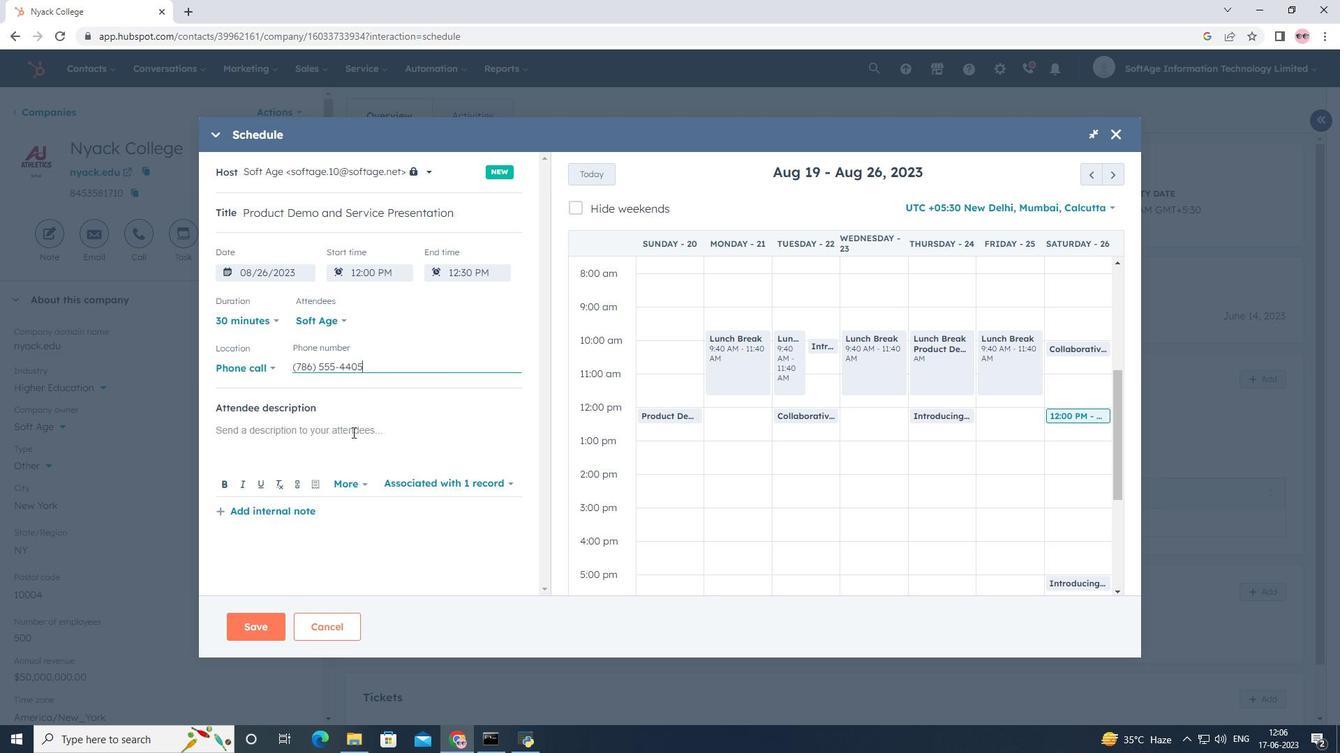 
Action: Key pressed <Key.shift>For<Key.space>futher<Key.space>discussion<Key.space>on<Key.space>products,<Key.space>kindly<Key.space>join<Key.space>the<Key.space>meeting.
Screenshot: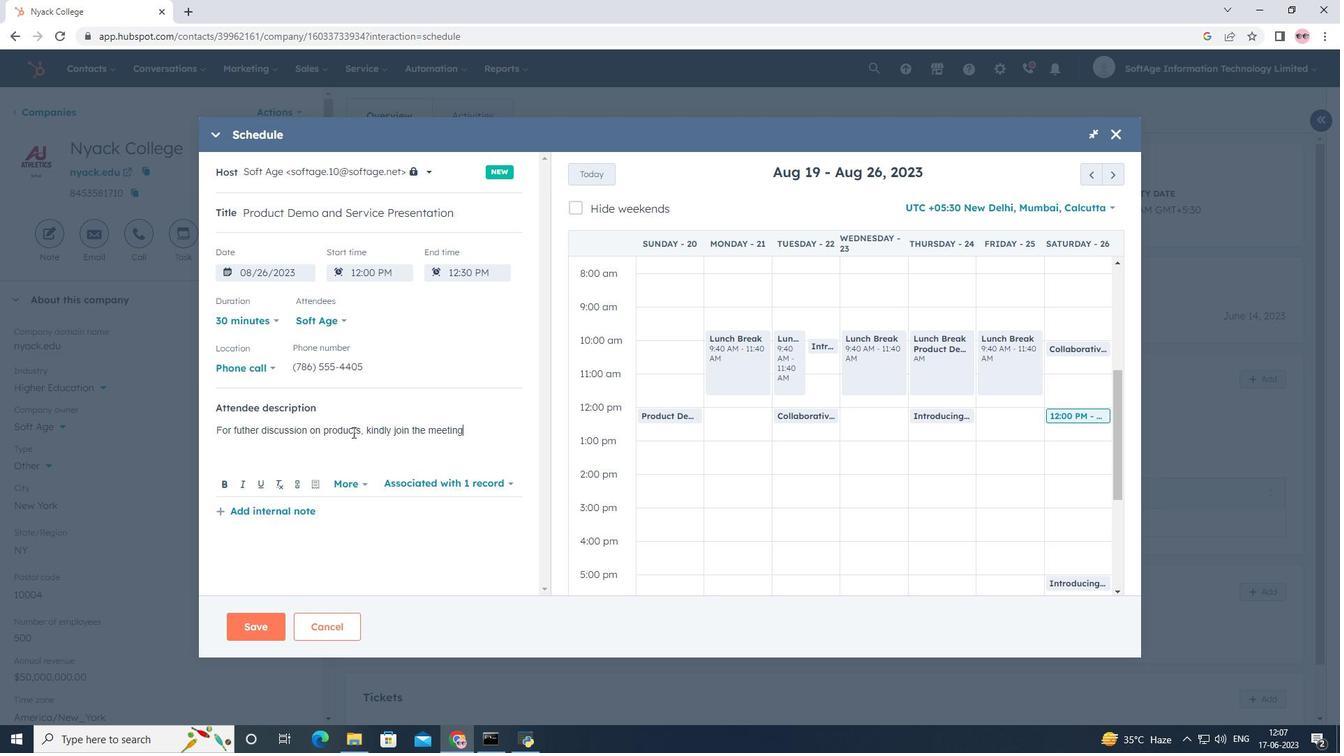 
Action: Mouse moved to (429, 481)
Screenshot: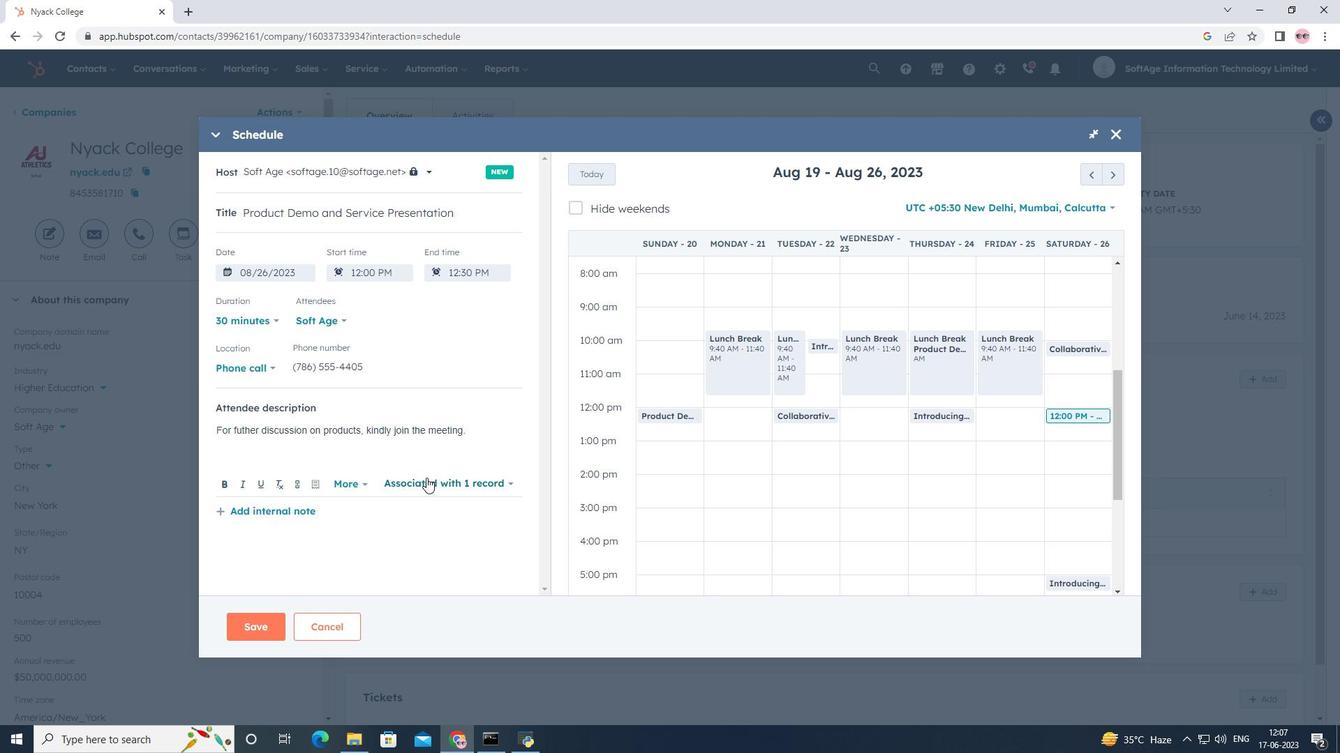 
Action: Mouse pressed left at (429, 481)
Screenshot: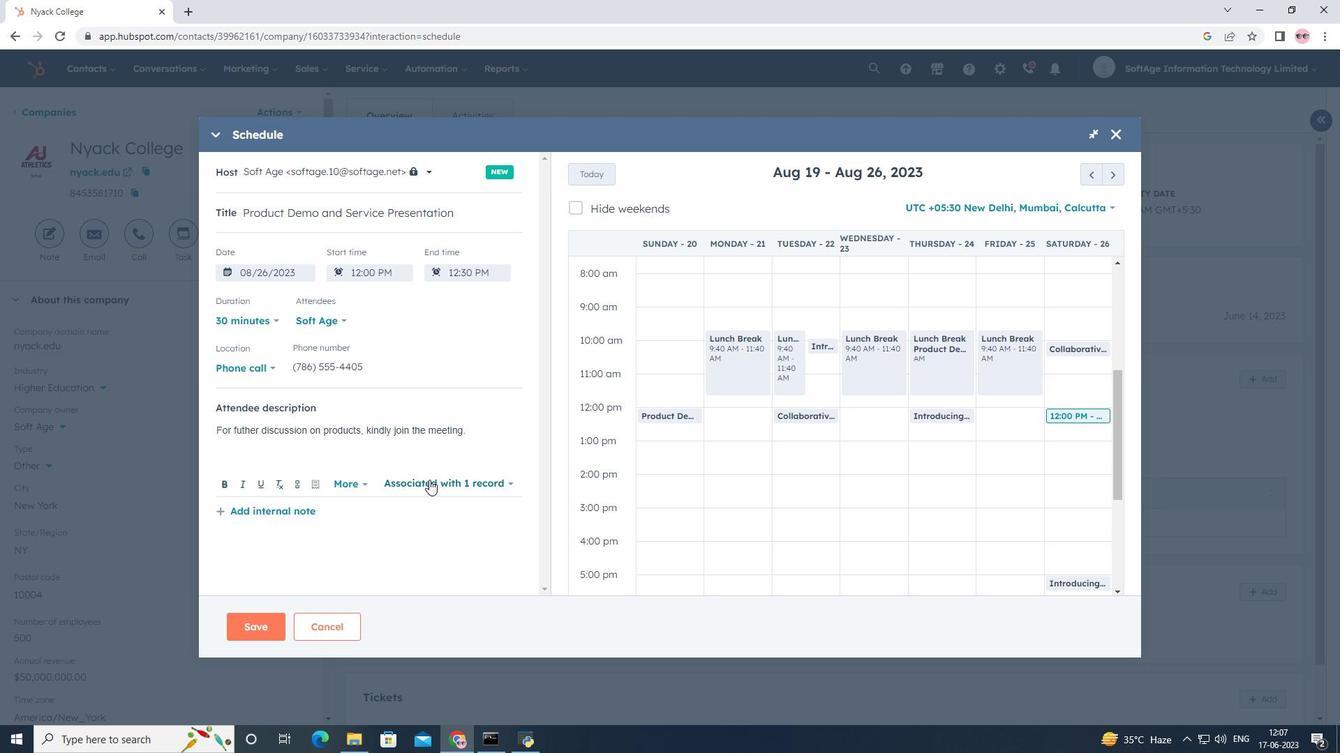 
Action: Mouse moved to (459, 385)
Screenshot: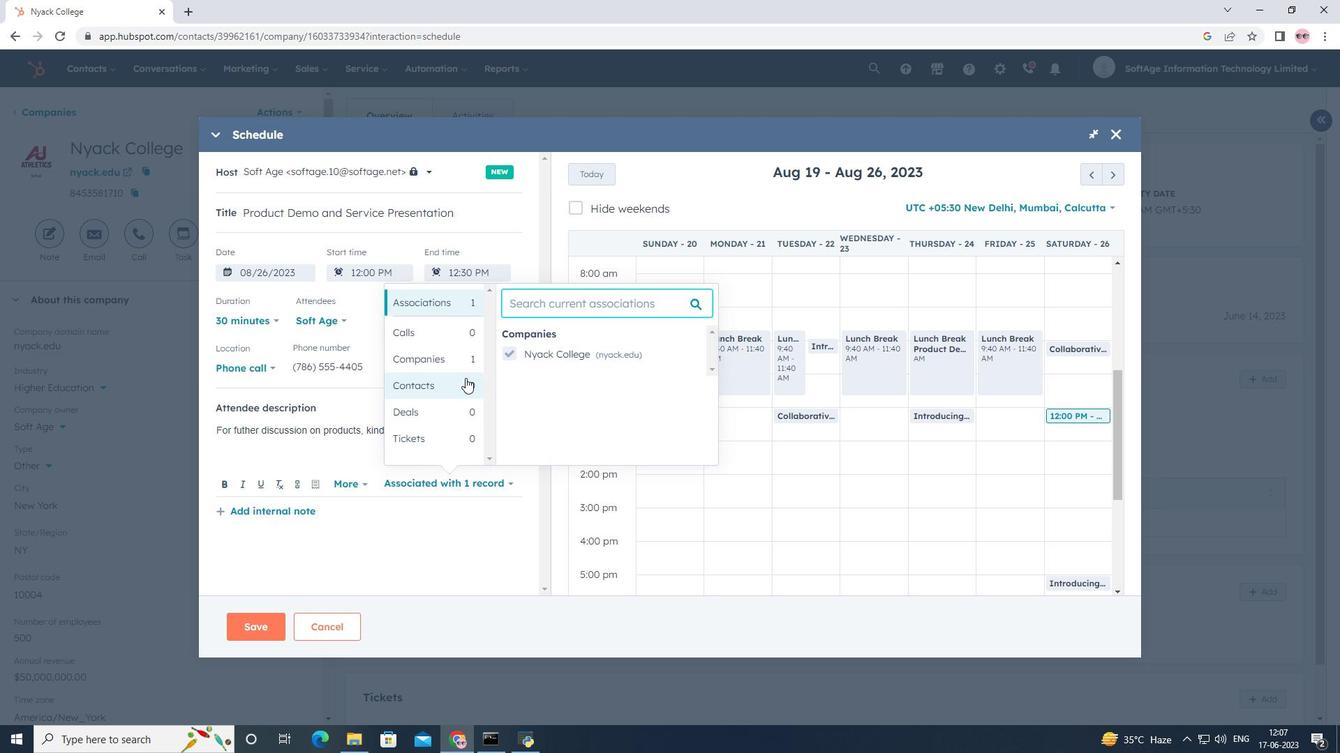 
Action: Mouse pressed left at (459, 385)
Screenshot: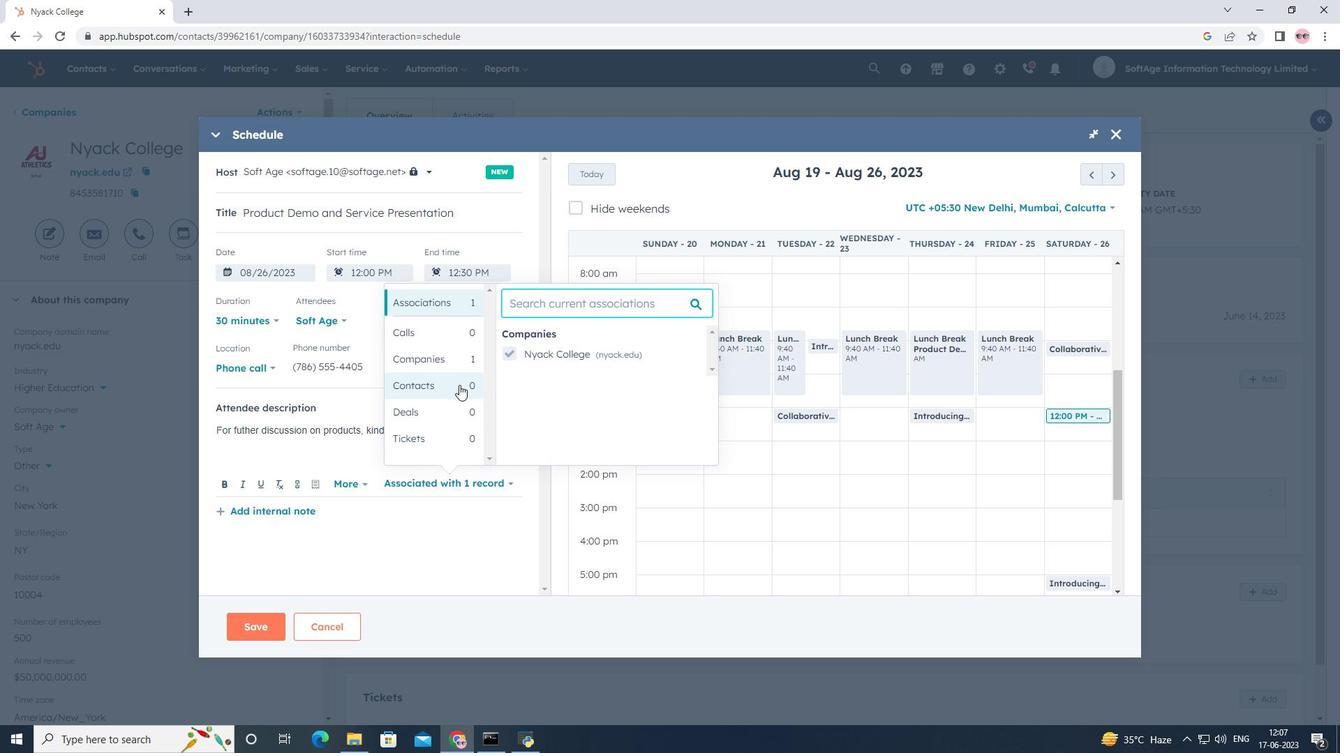 
Action: Mouse moved to (510, 336)
Screenshot: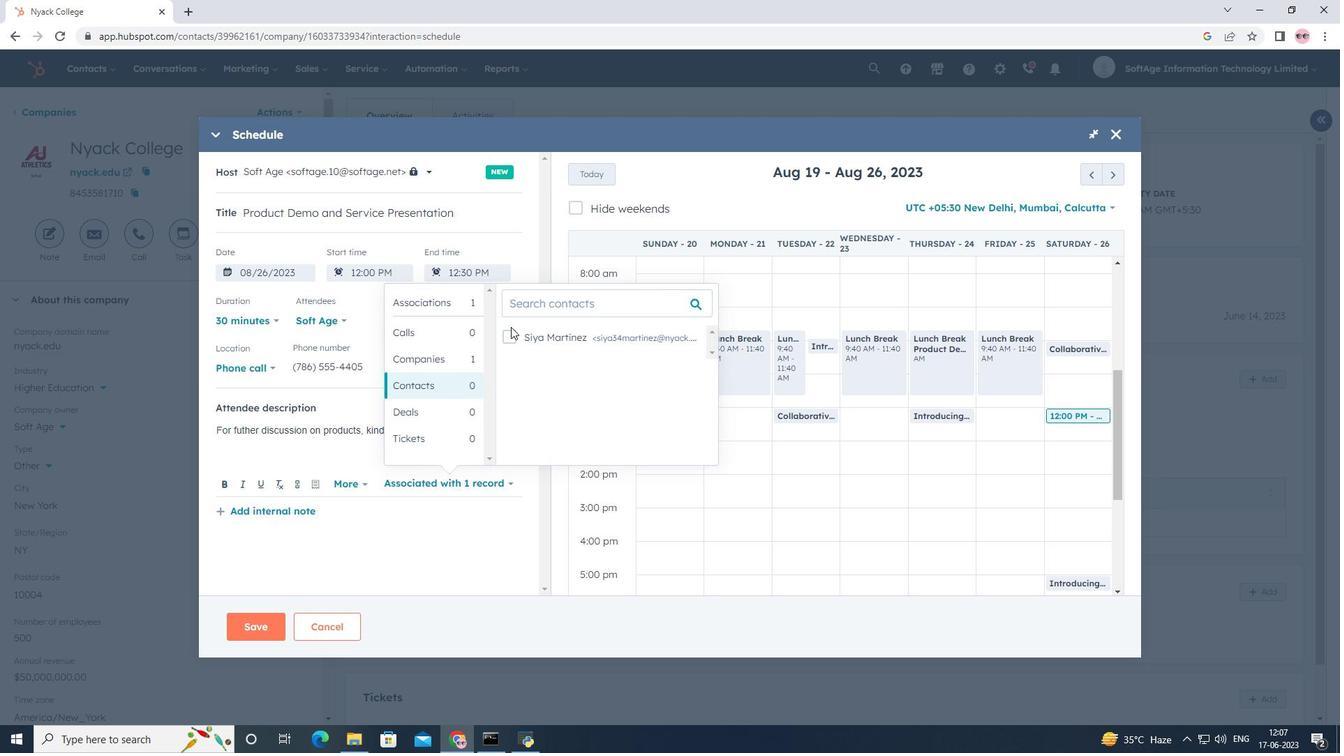 
Action: Mouse pressed left at (510, 336)
Screenshot: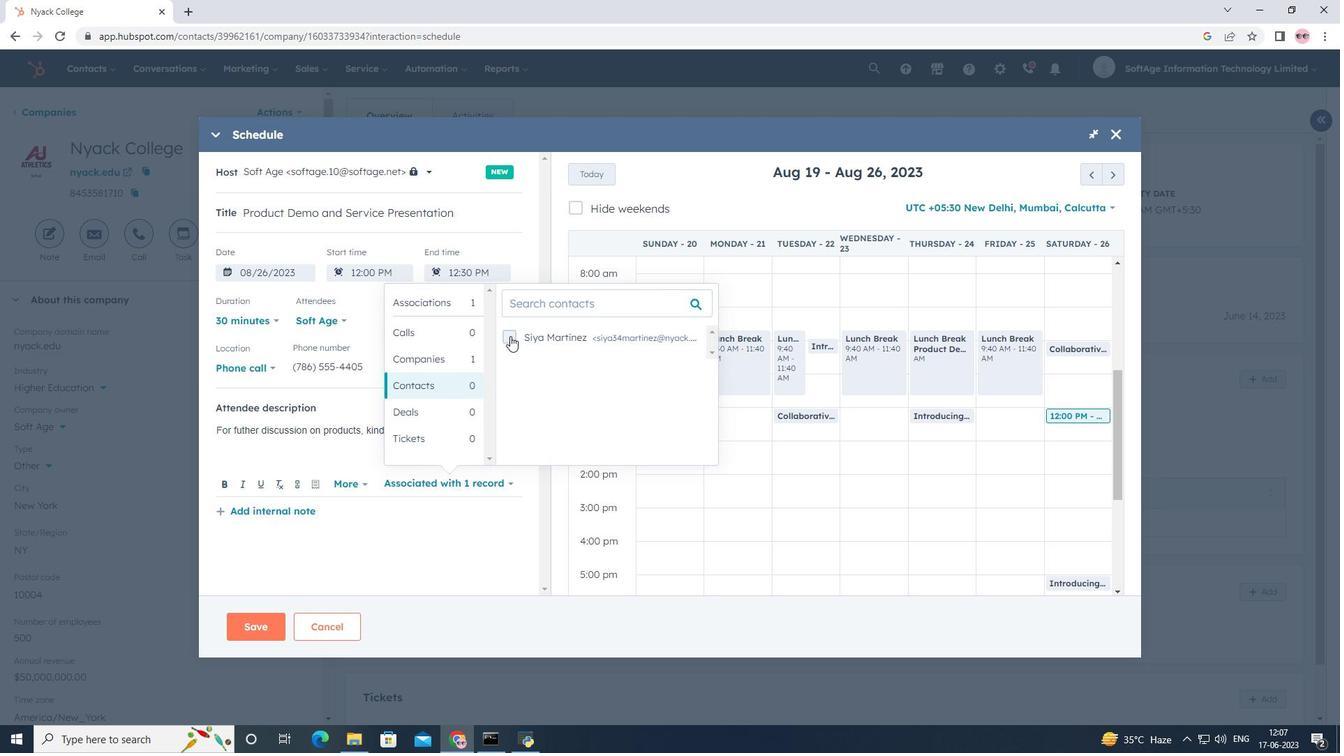 
Action: Mouse moved to (471, 538)
Screenshot: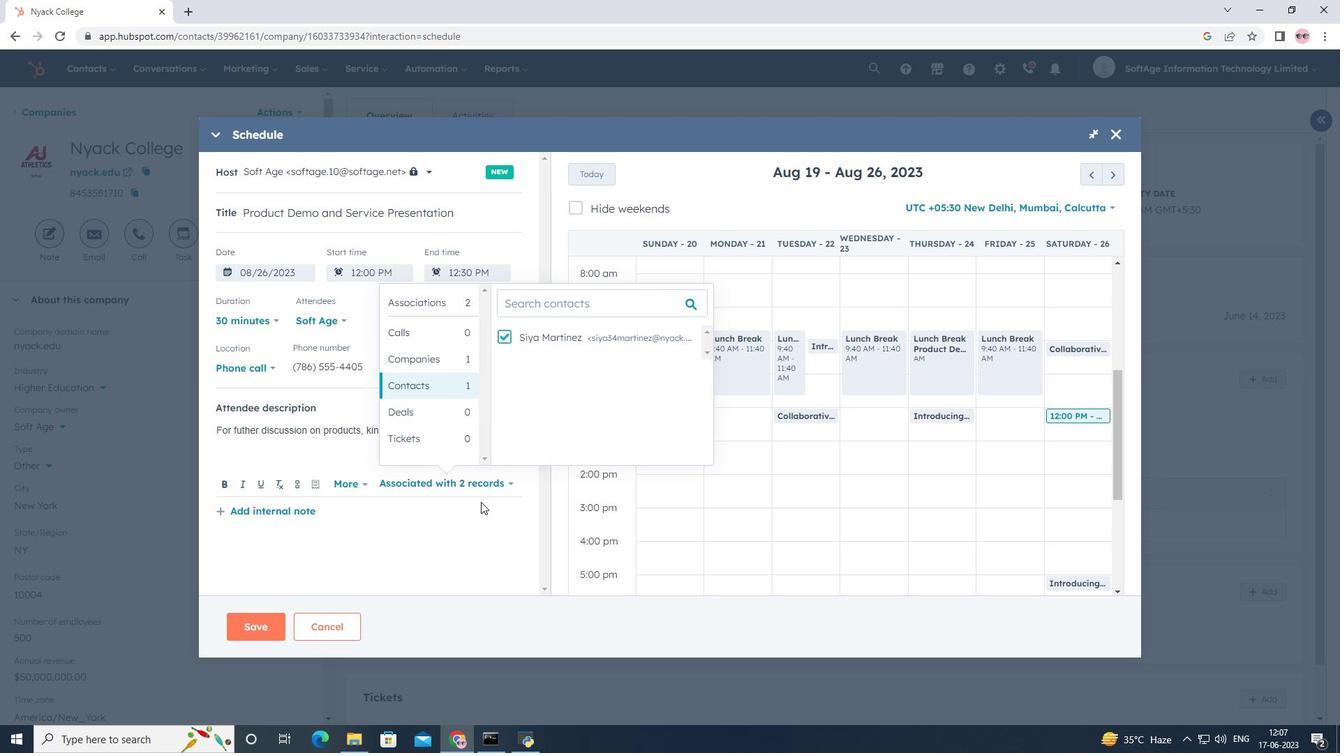 
Action: Mouse pressed left at (471, 538)
Screenshot: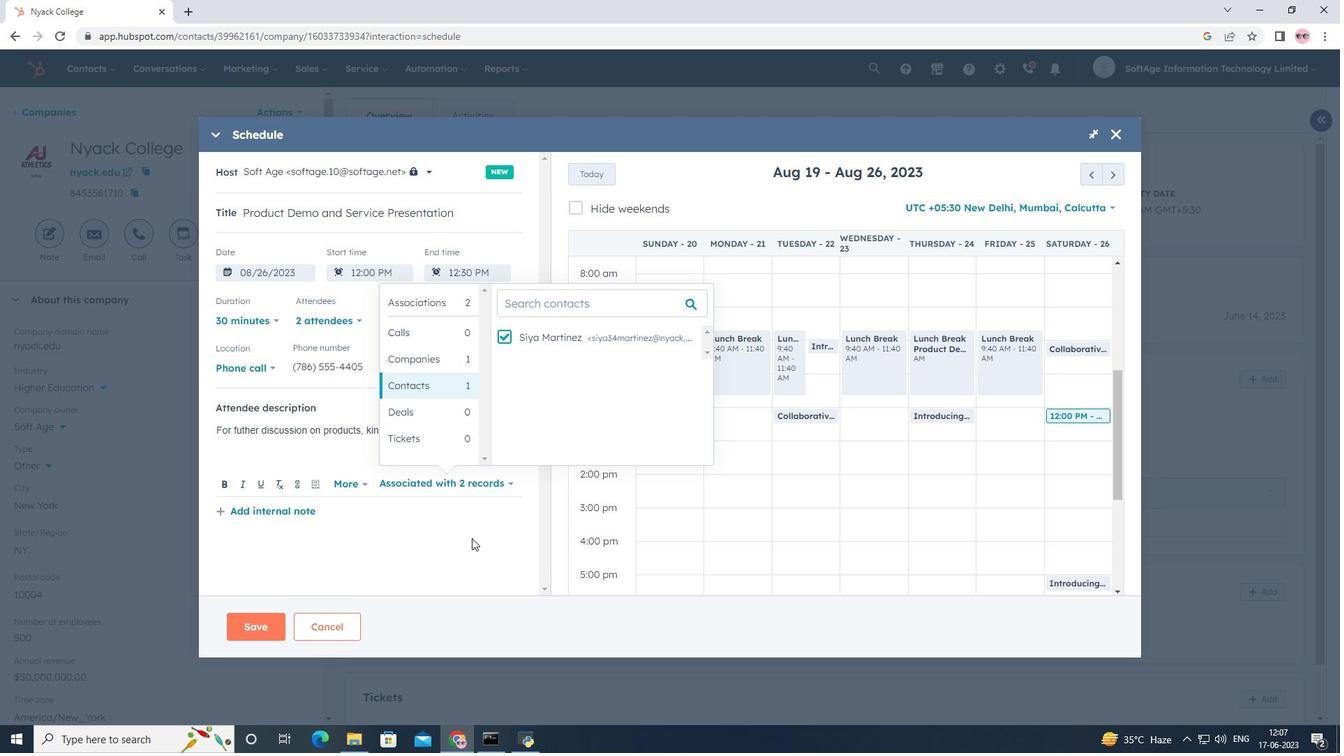 
Action: Mouse moved to (242, 621)
Screenshot: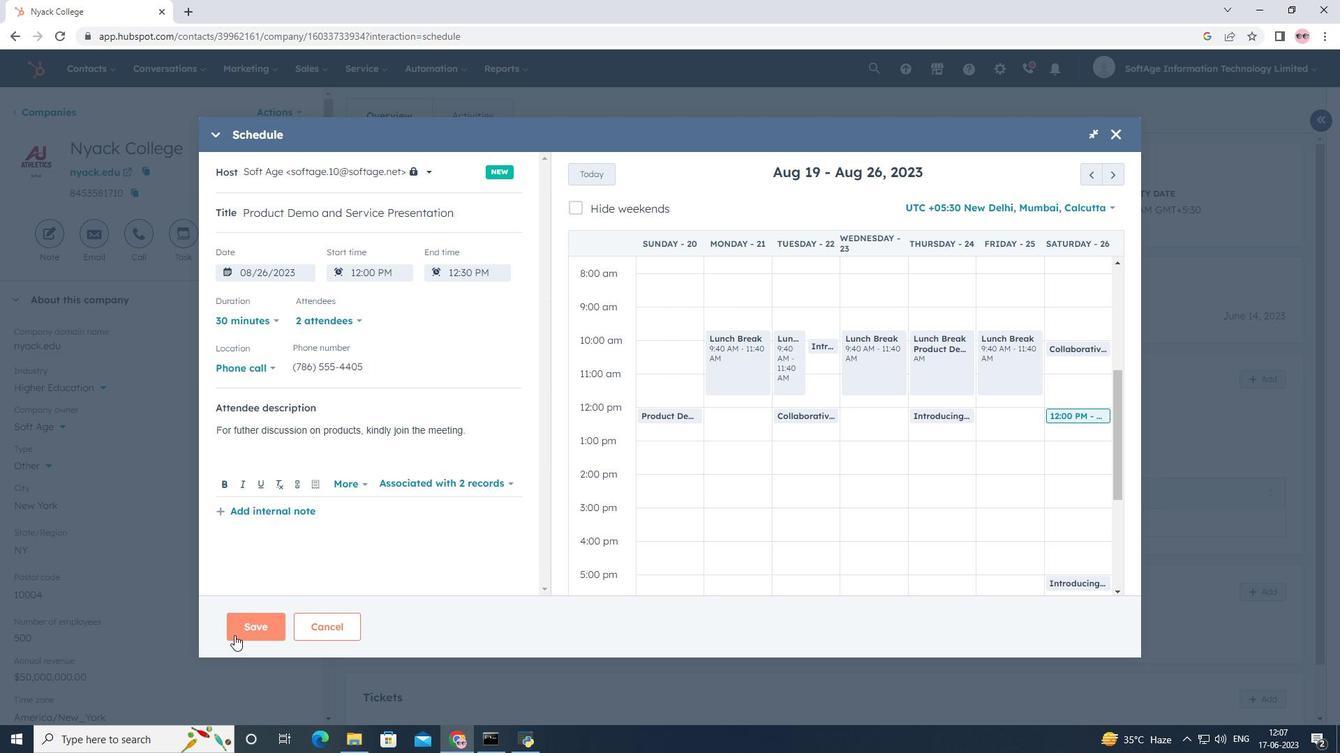 
Action: Mouse pressed left at (242, 621)
Screenshot: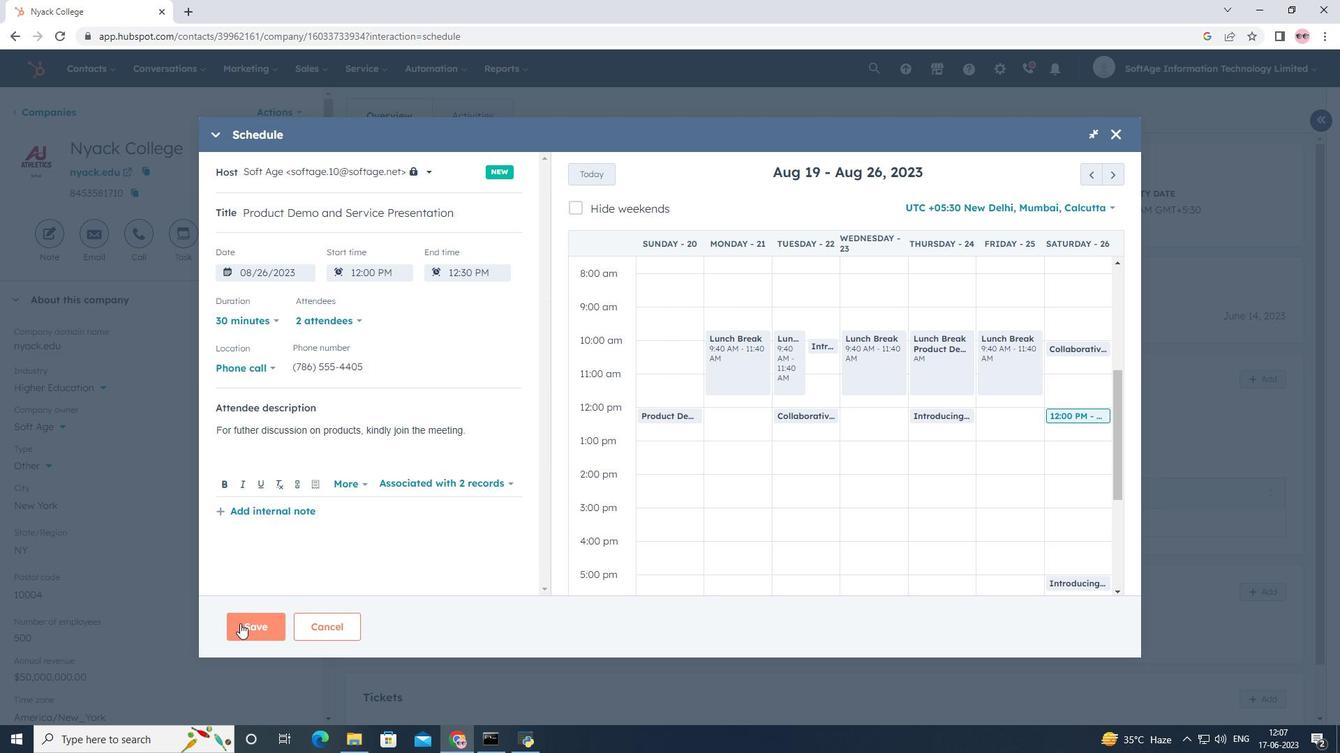 
Action: Mouse moved to (232, 592)
Screenshot: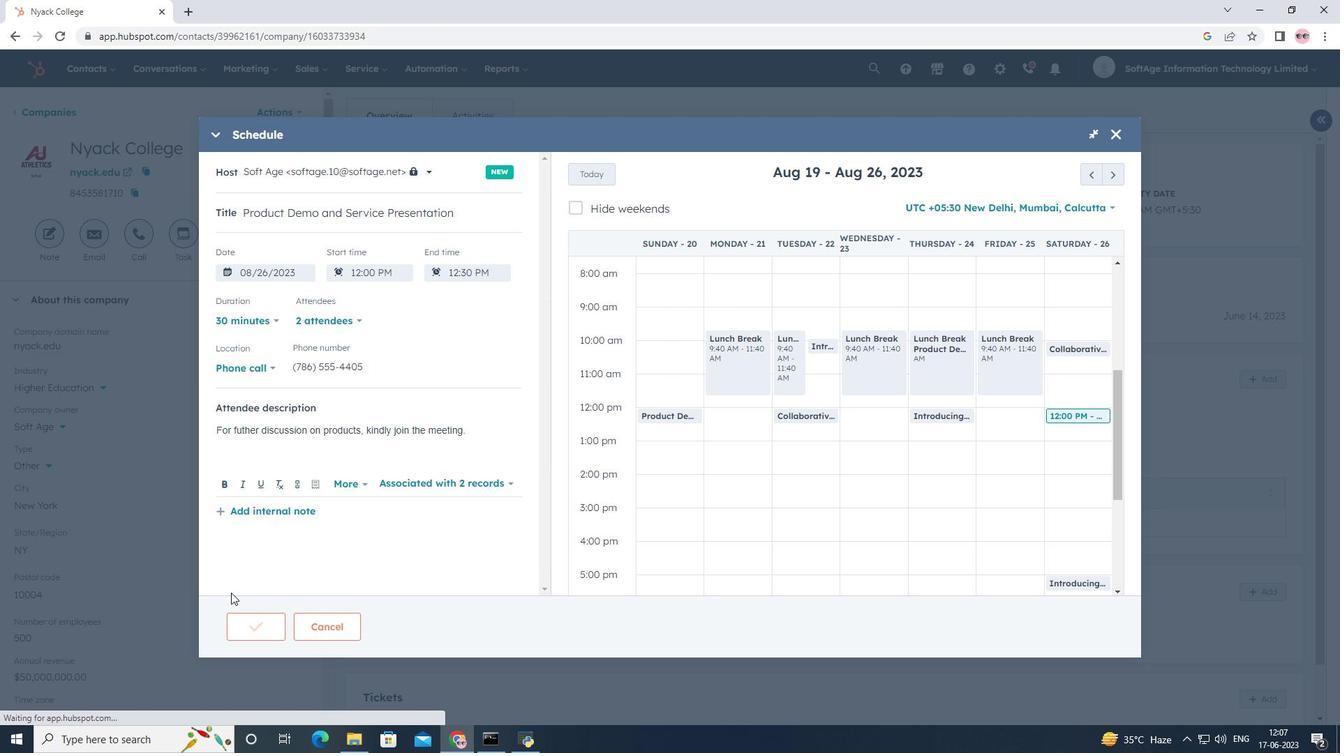
